 Task: Look for space in Beni Mered, Algeria from 9th June, 2023 to 16th June, 2023 for 2 adults in price range Rs.8000 to Rs.16000. Place can be entire place with 2 bedrooms having 2 beds and 1 bathroom. Property type can be house, flat, hotel. Booking option can be shelf check-in. Required host language is .
Action: Mouse moved to (492, 117)
Screenshot: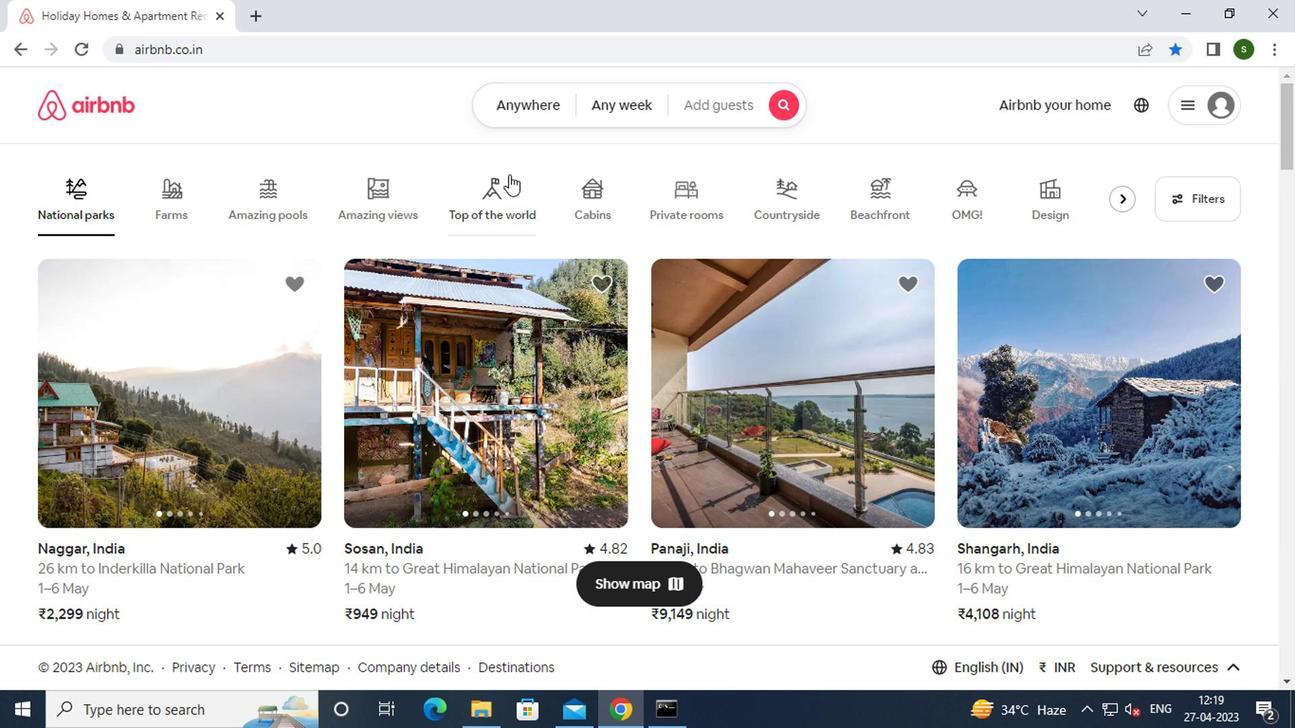 
Action: Mouse pressed left at (492, 117)
Screenshot: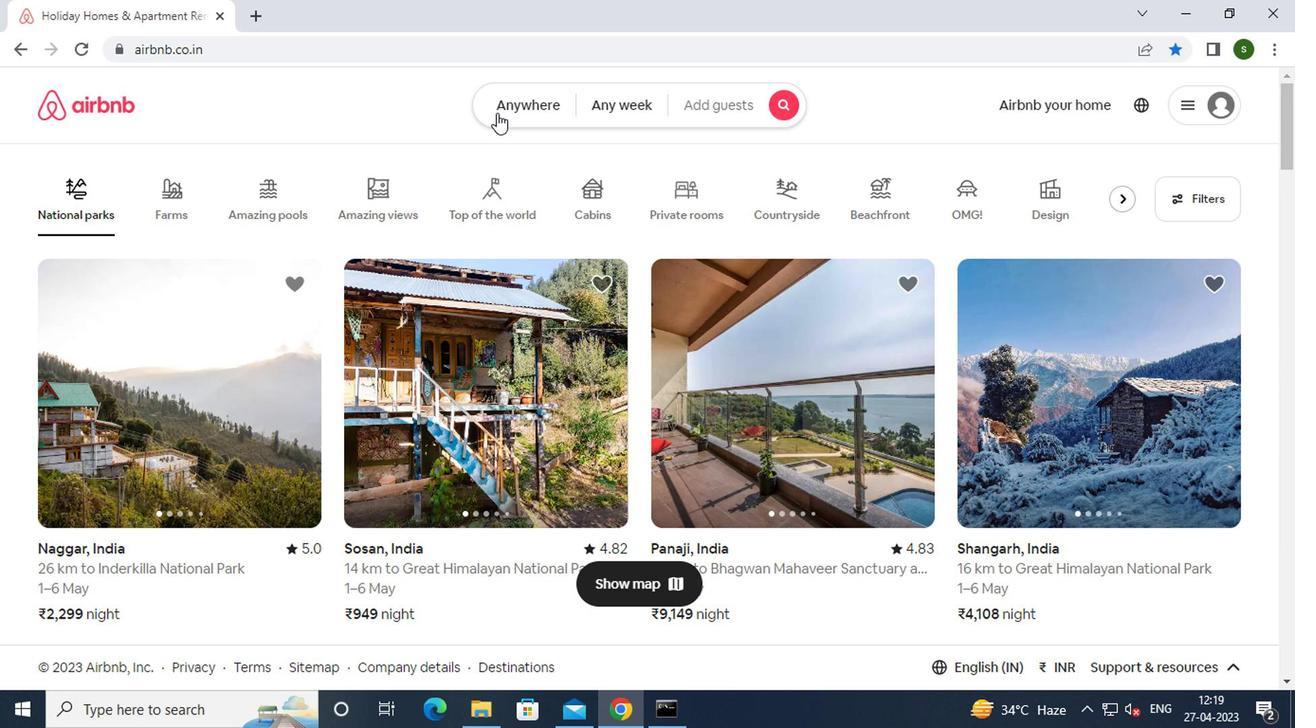 
Action: Mouse moved to (371, 182)
Screenshot: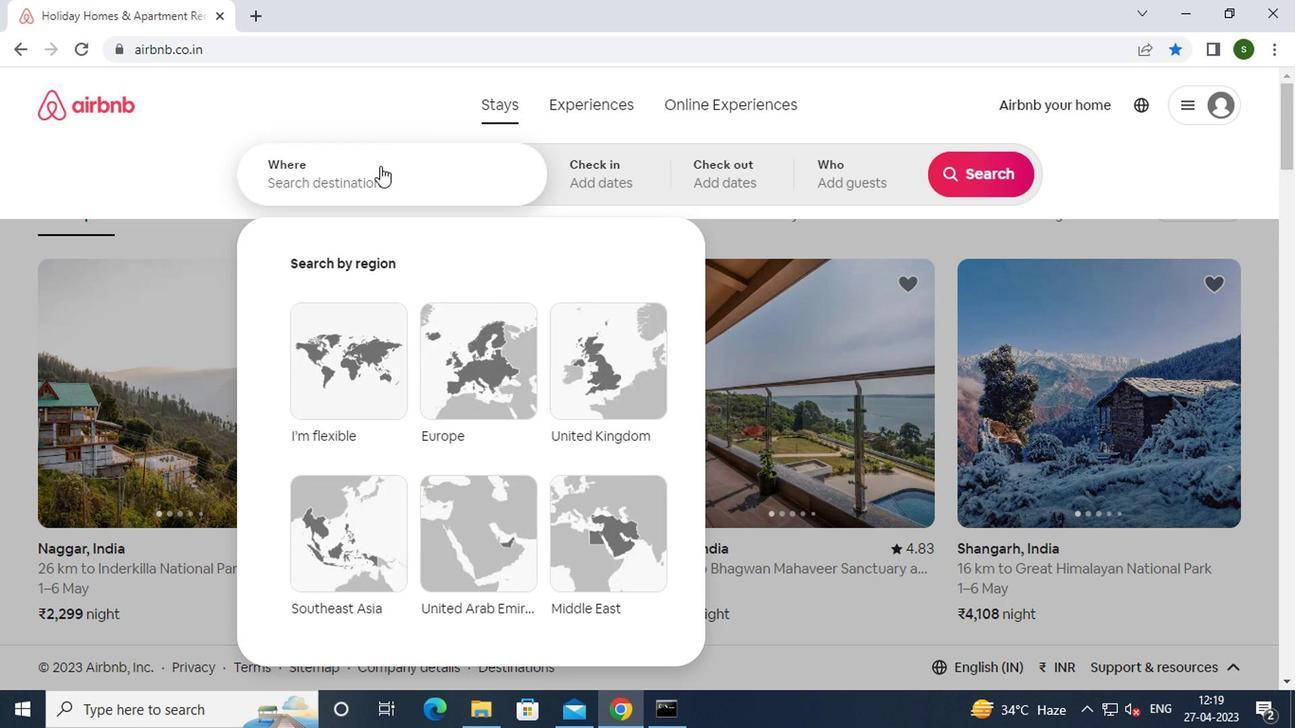 
Action: Mouse pressed left at (371, 182)
Screenshot: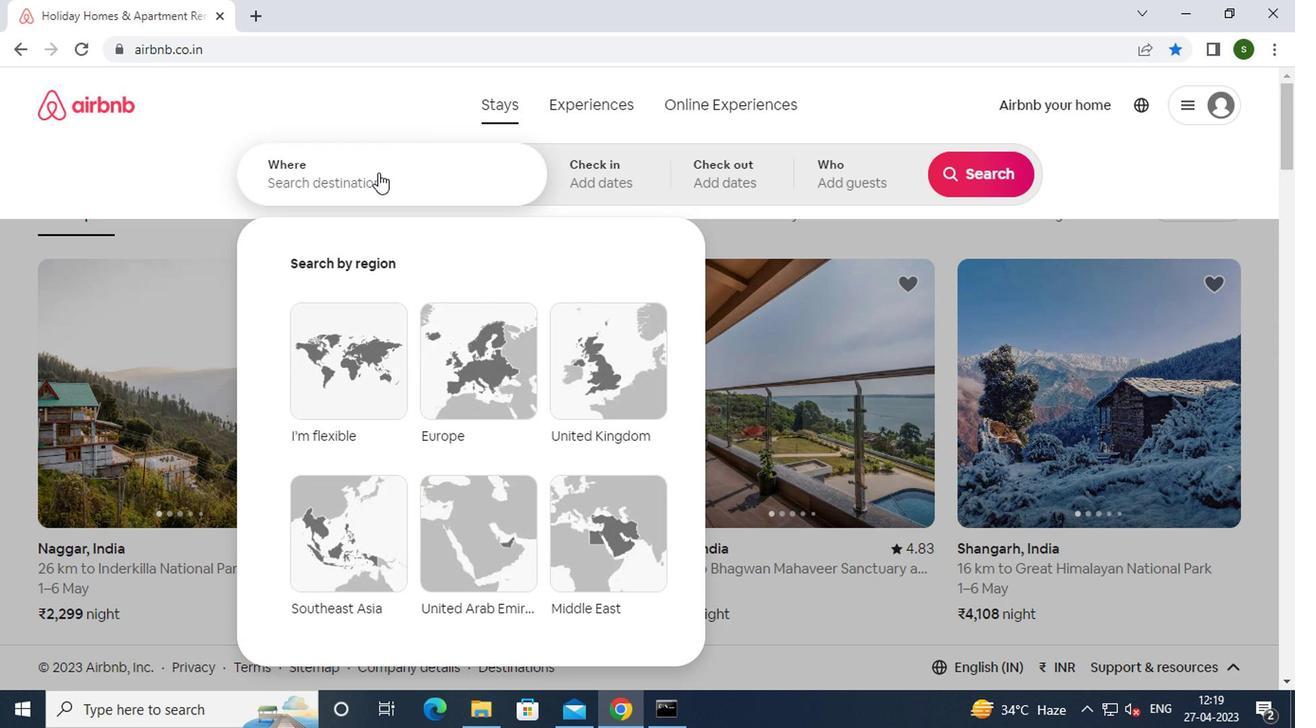 
Action: Key pressed b<Key.caps_lock>eni<Key.space><Key.caps_lock>m<Key.caps_lock>ered,
Screenshot: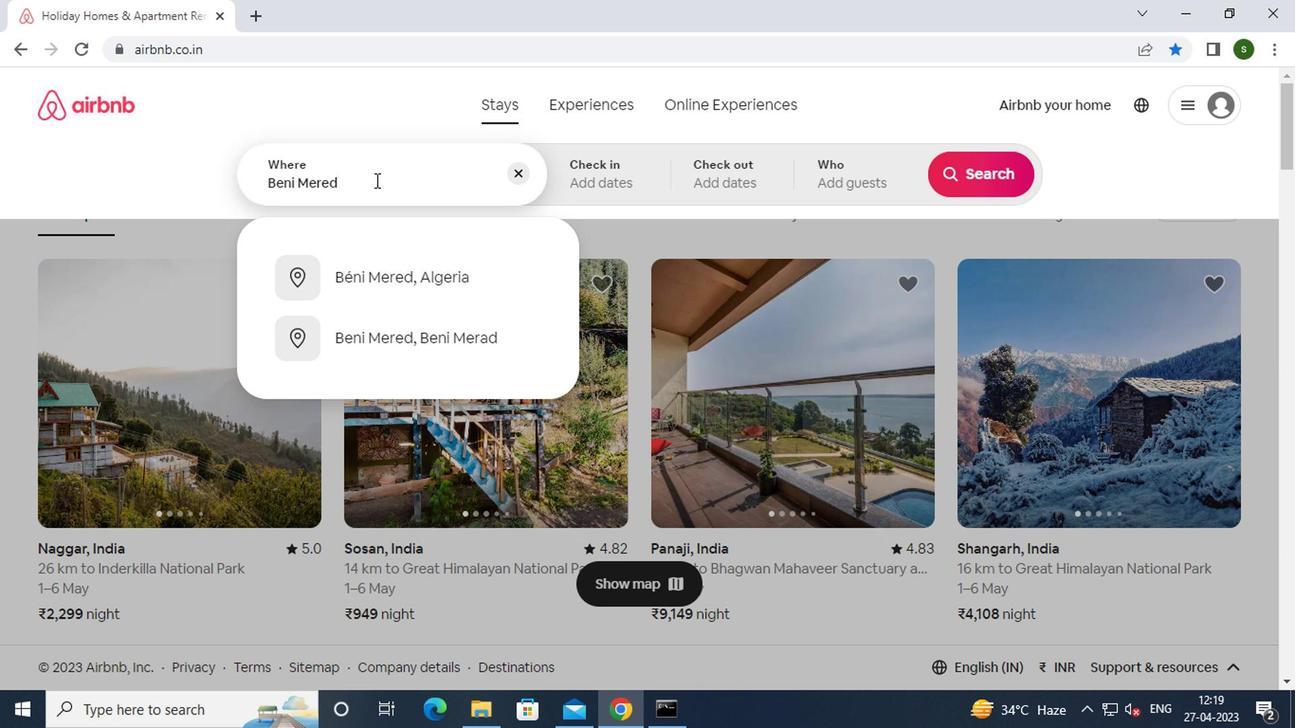 
Action: Mouse moved to (400, 275)
Screenshot: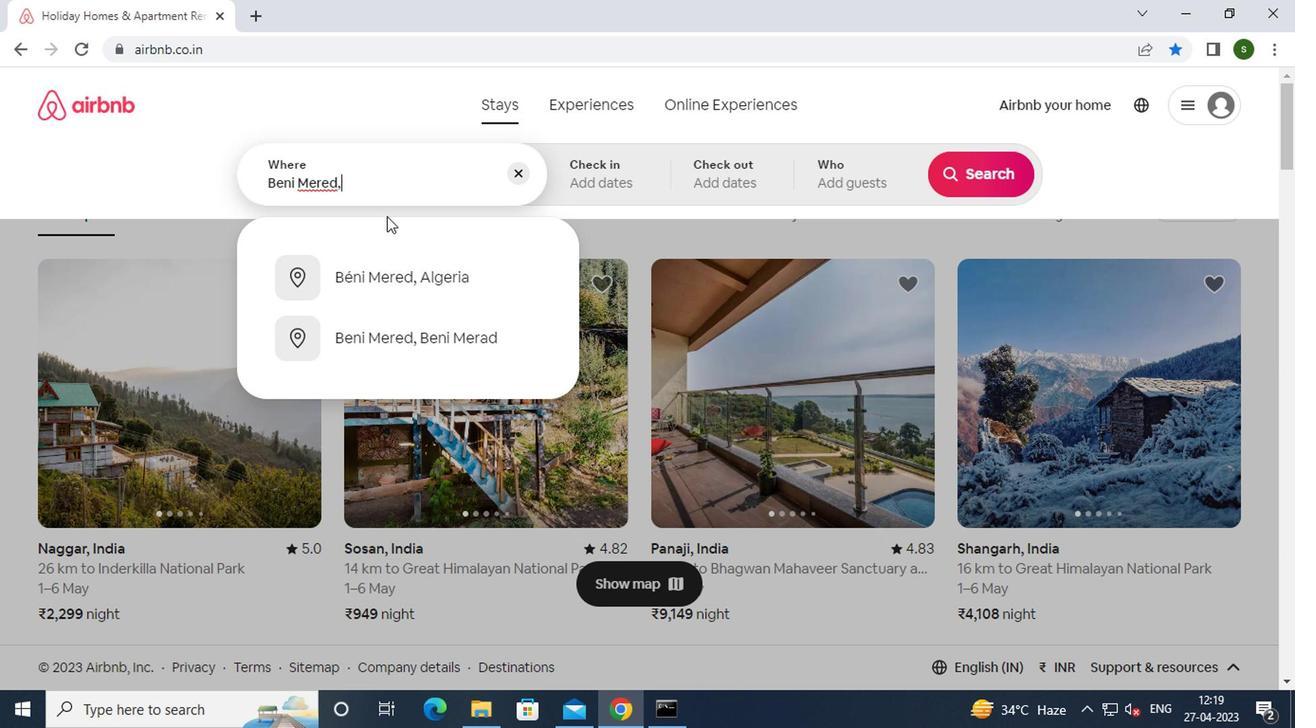 
Action: Mouse pressed left at (400, 275)
Screenshot: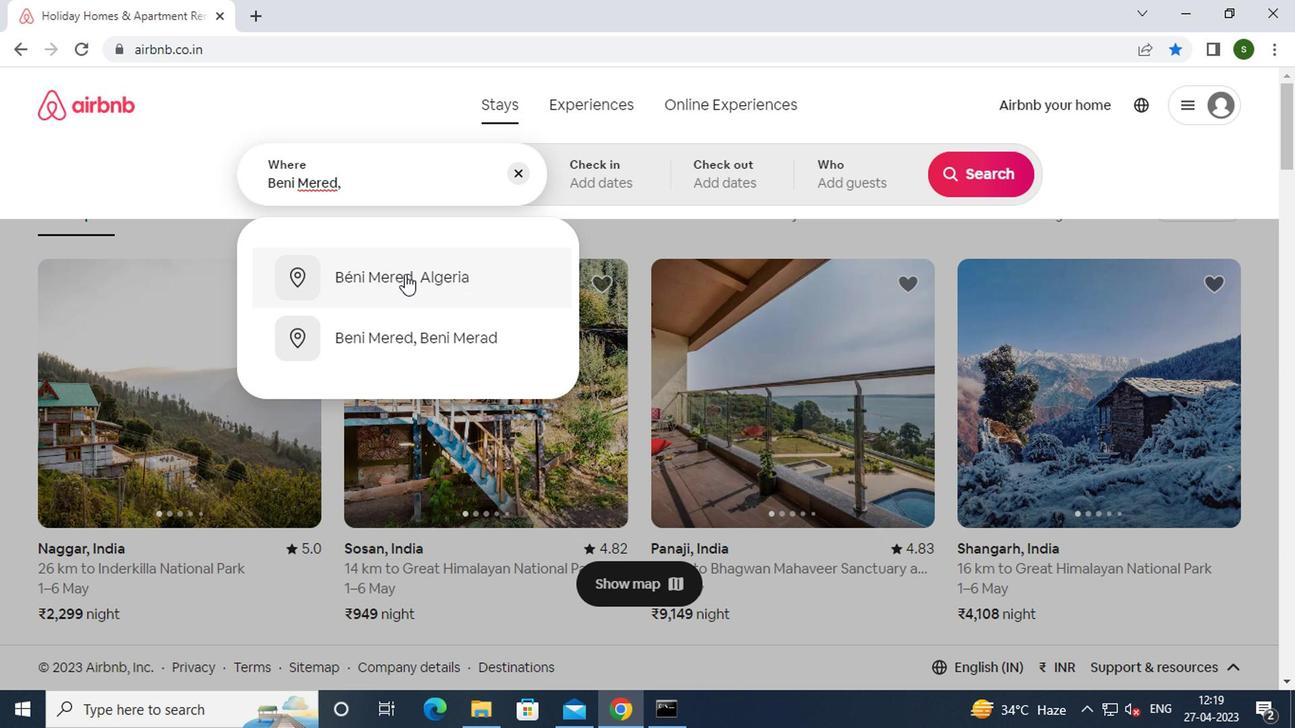 
Action: Mouse moved to (970, 322)
Screenshot: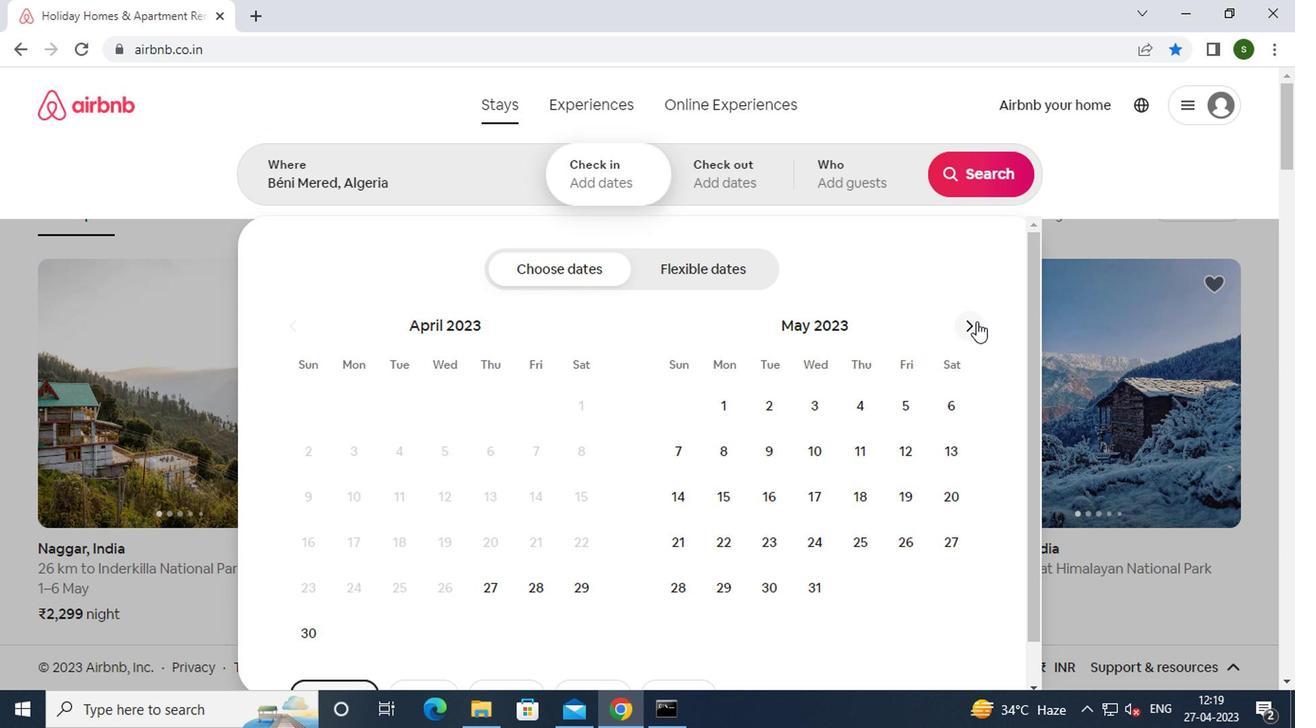 
Action: Mouse pressed left at (970, 322)
Screenshot: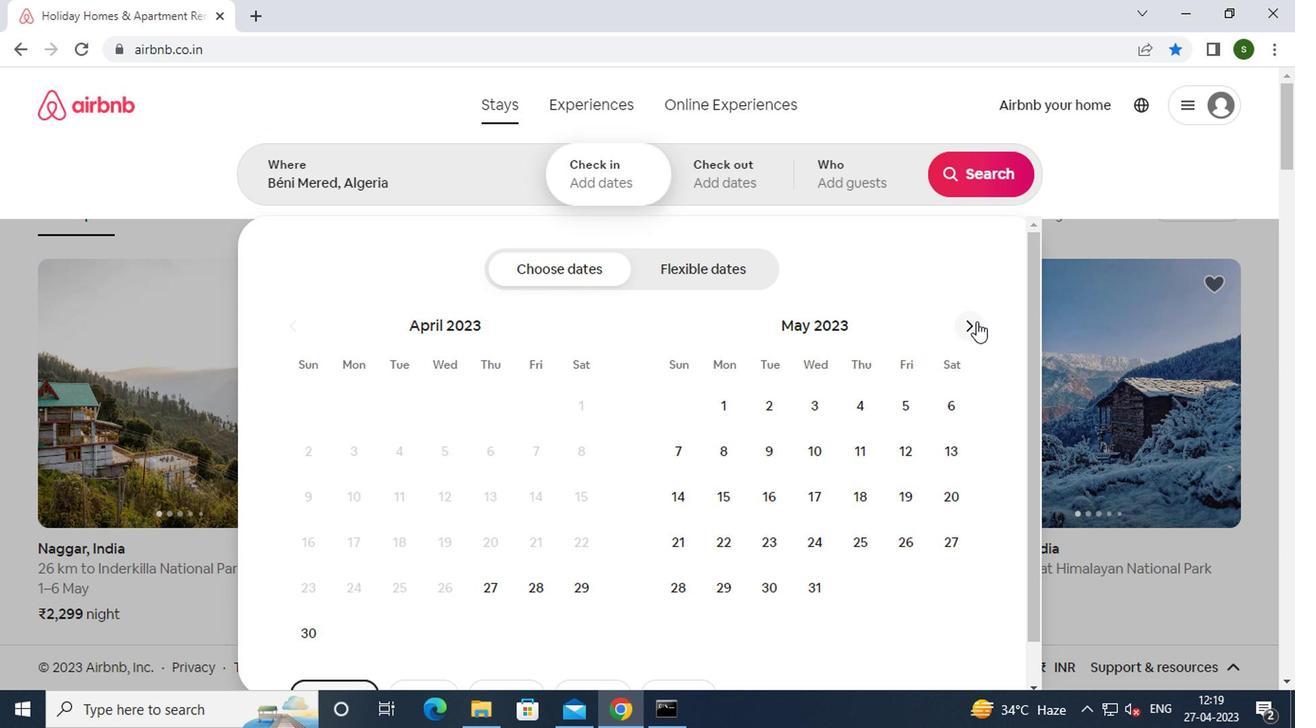
Action: Mouse moved to (918, 455)
Screenshot: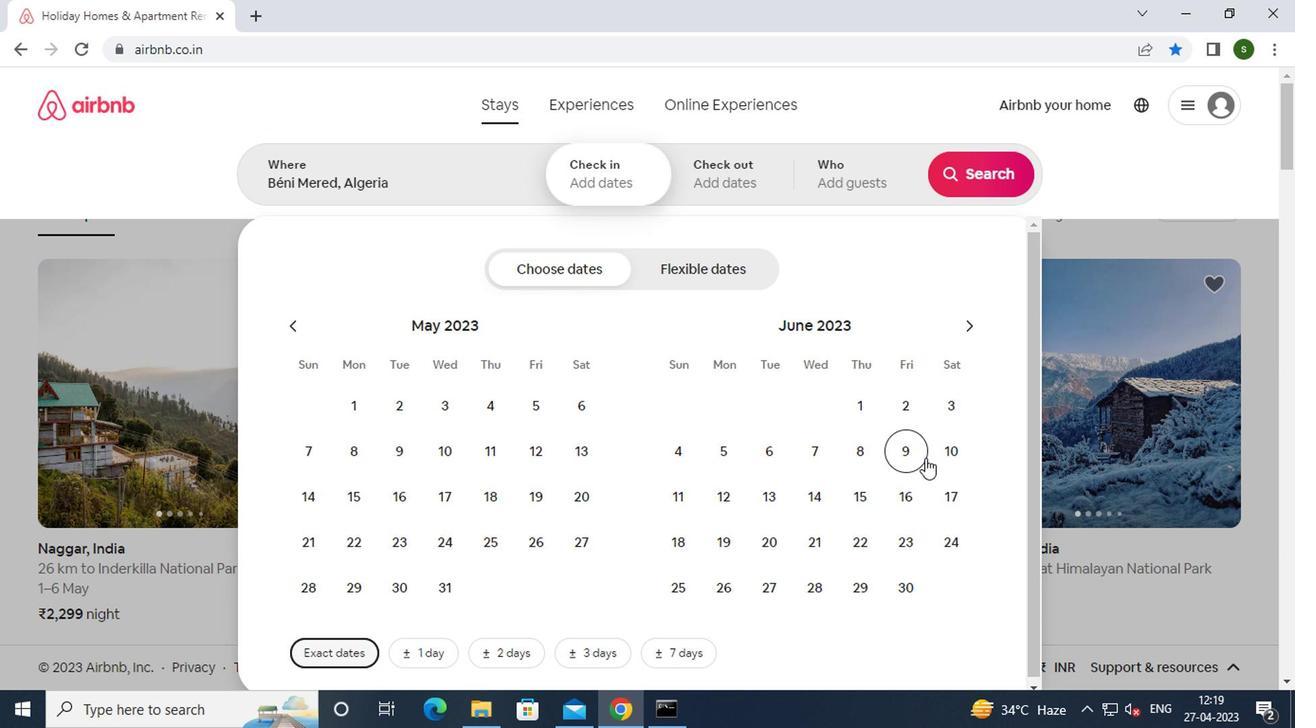 
Action: Mouse pressed left at (918, 455)
Screenshot: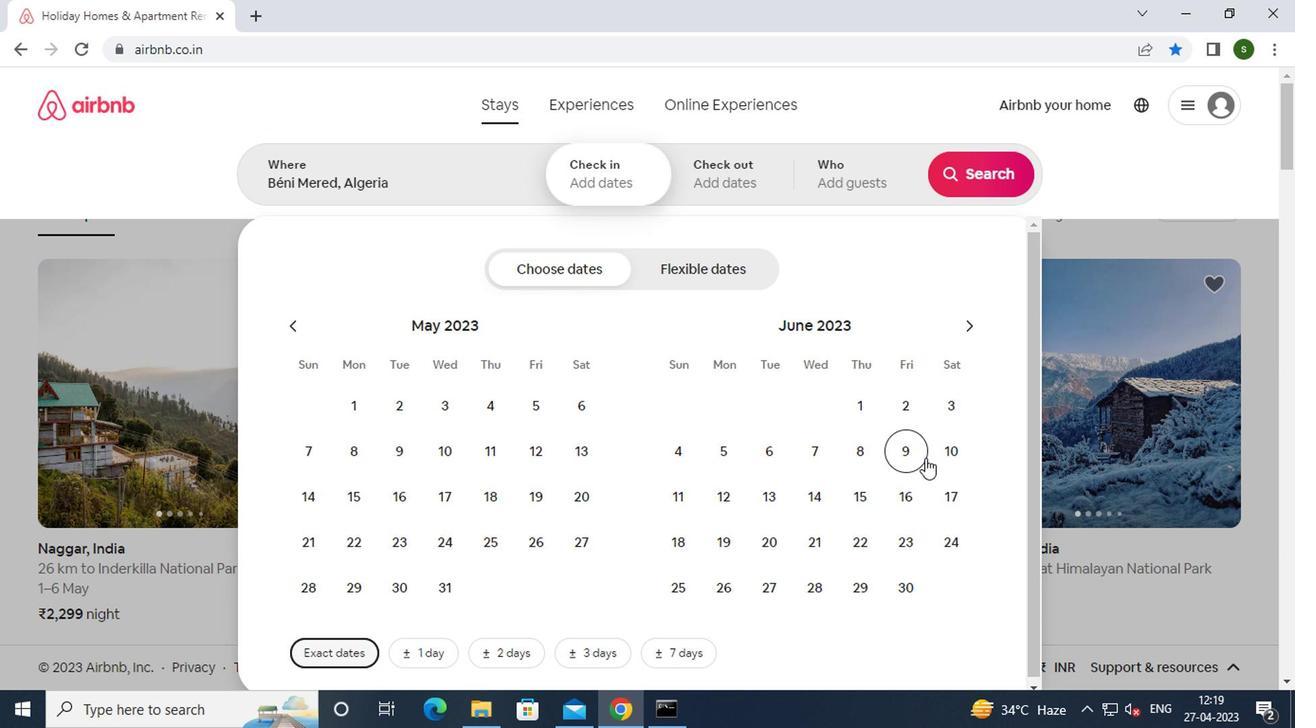 
Action: Mouse moved to (905, 493)
Screenshot: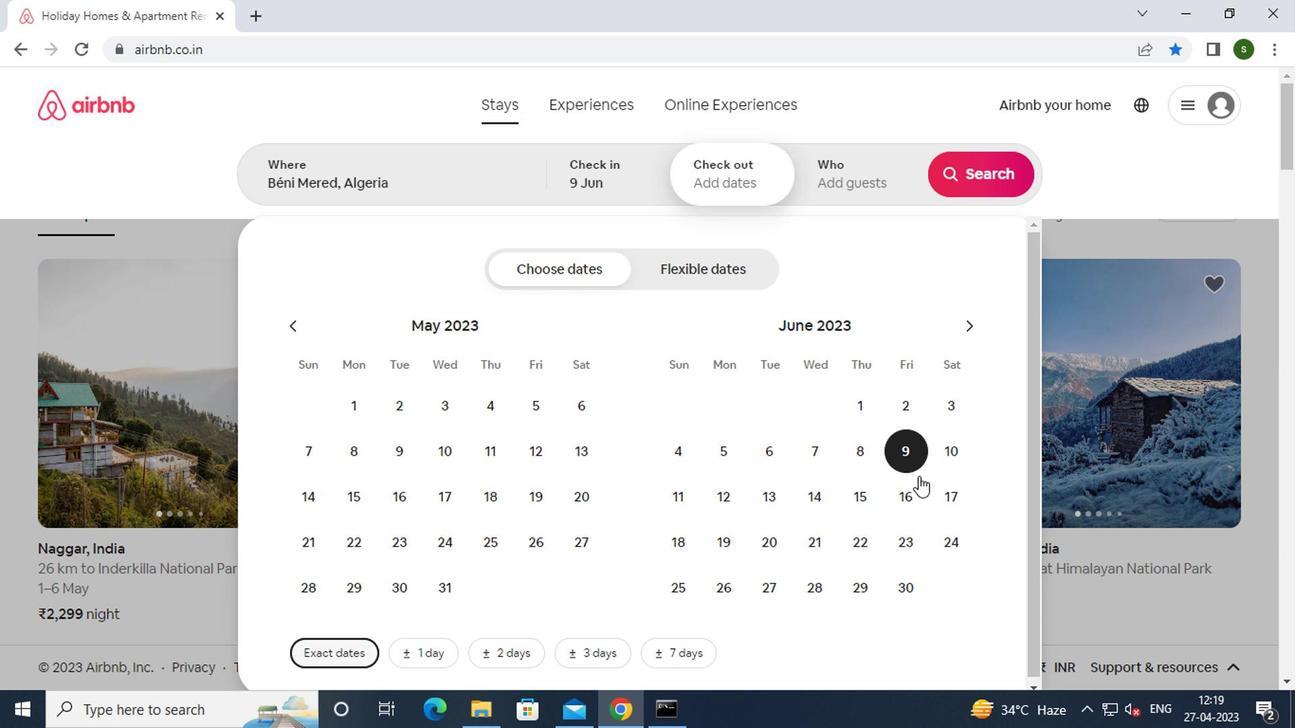 
Action: Mouse pressed left at (905, 493)
Screenshot: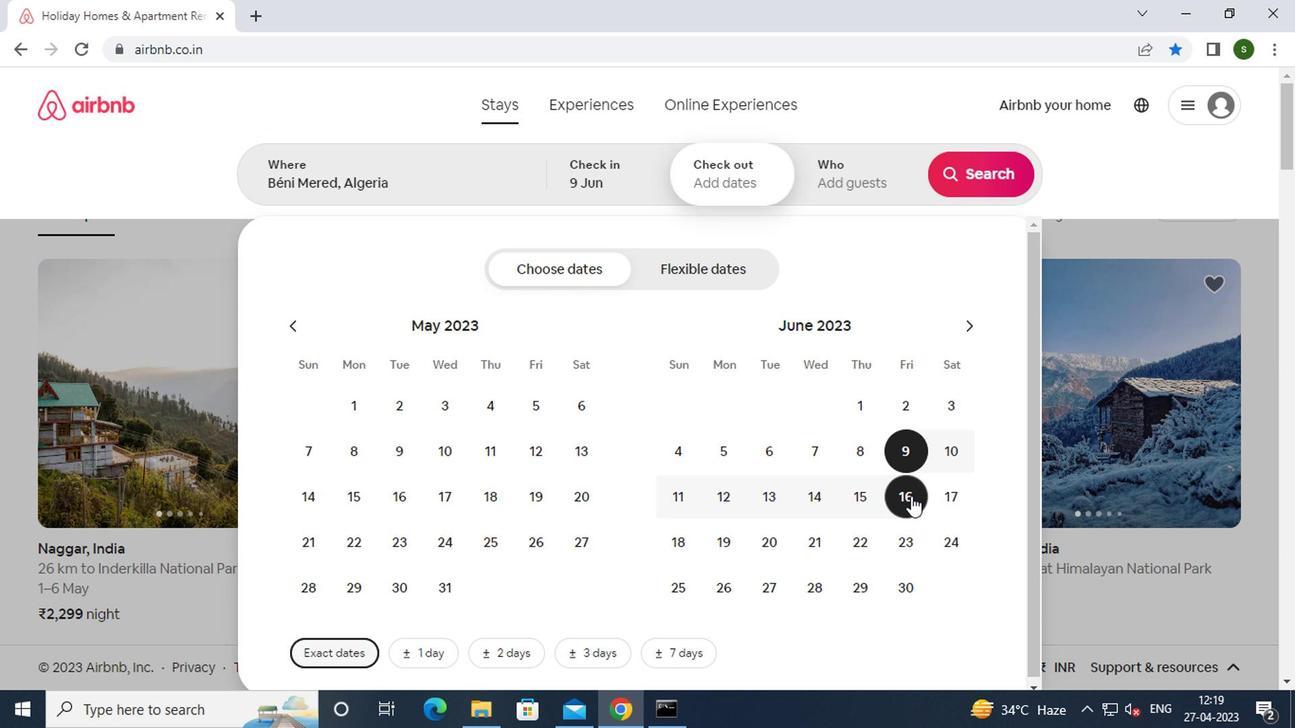
Action: Mouse moved to (851, 176)
Screenshot: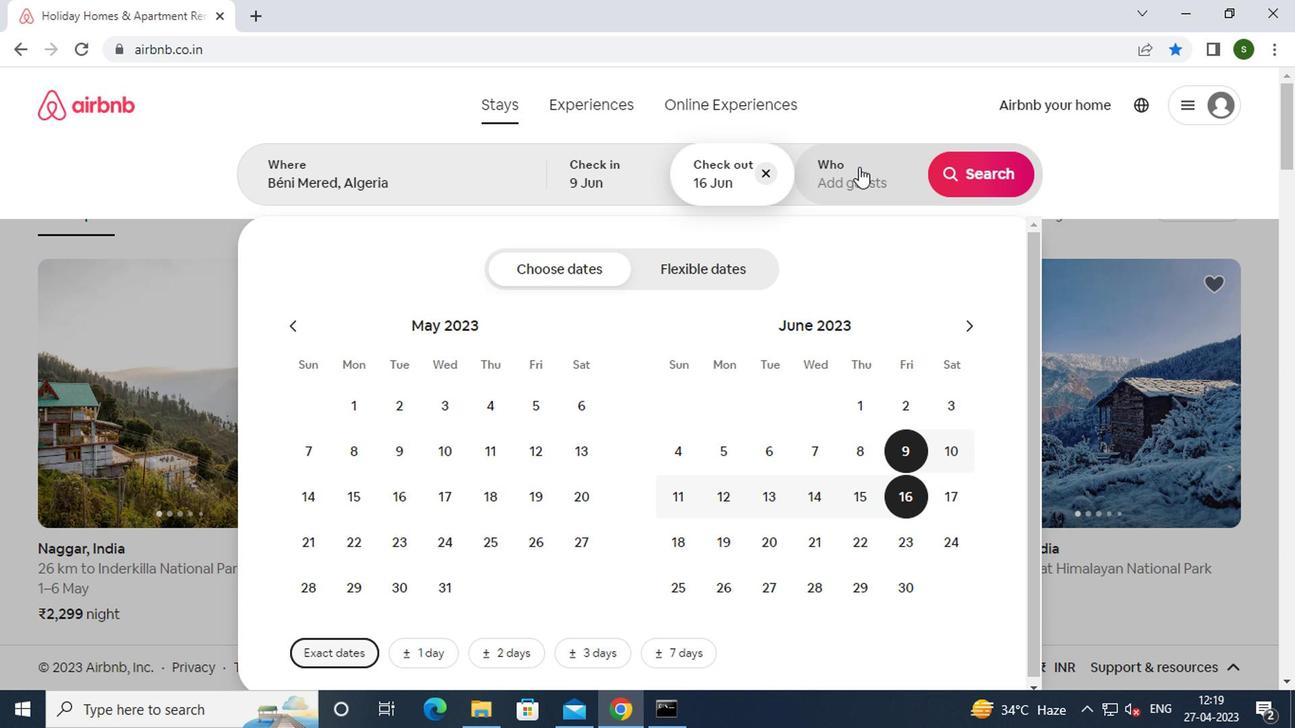 
Action: Mouse pressed left at (851, 176)
Screenshot: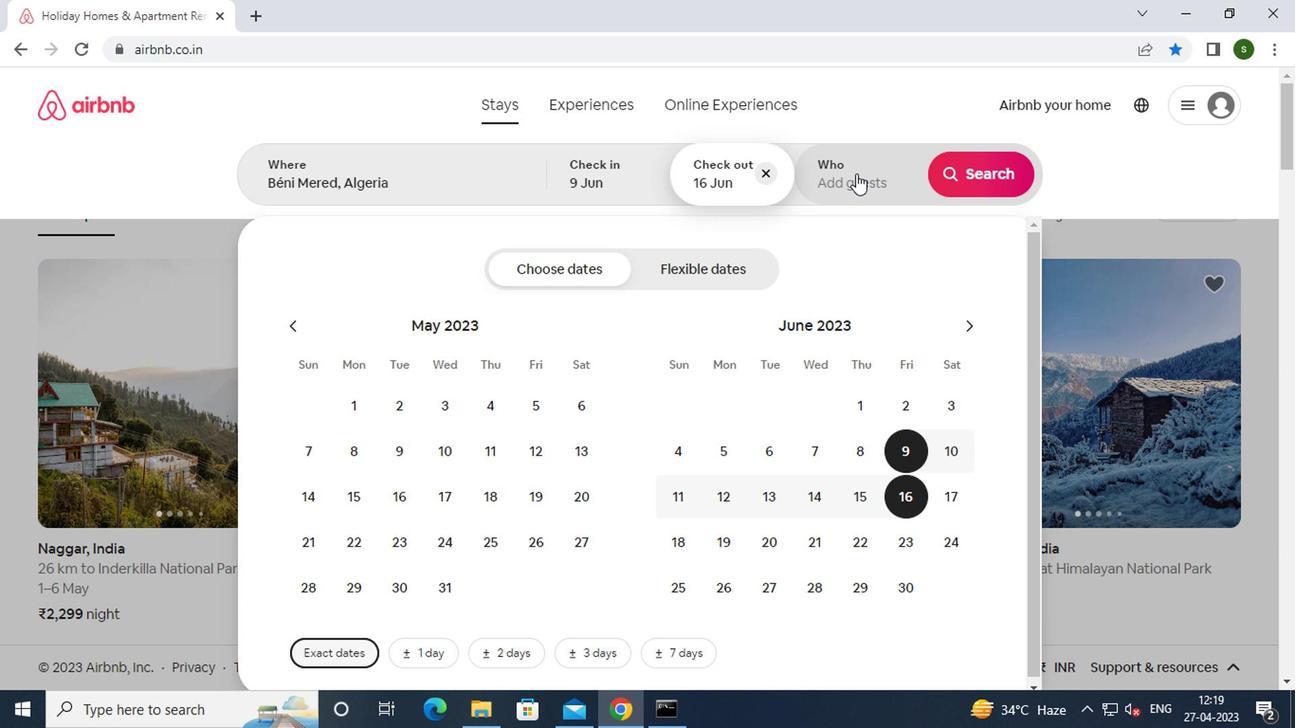 
Action: Mouse moved to (973, 267)
Screenshot: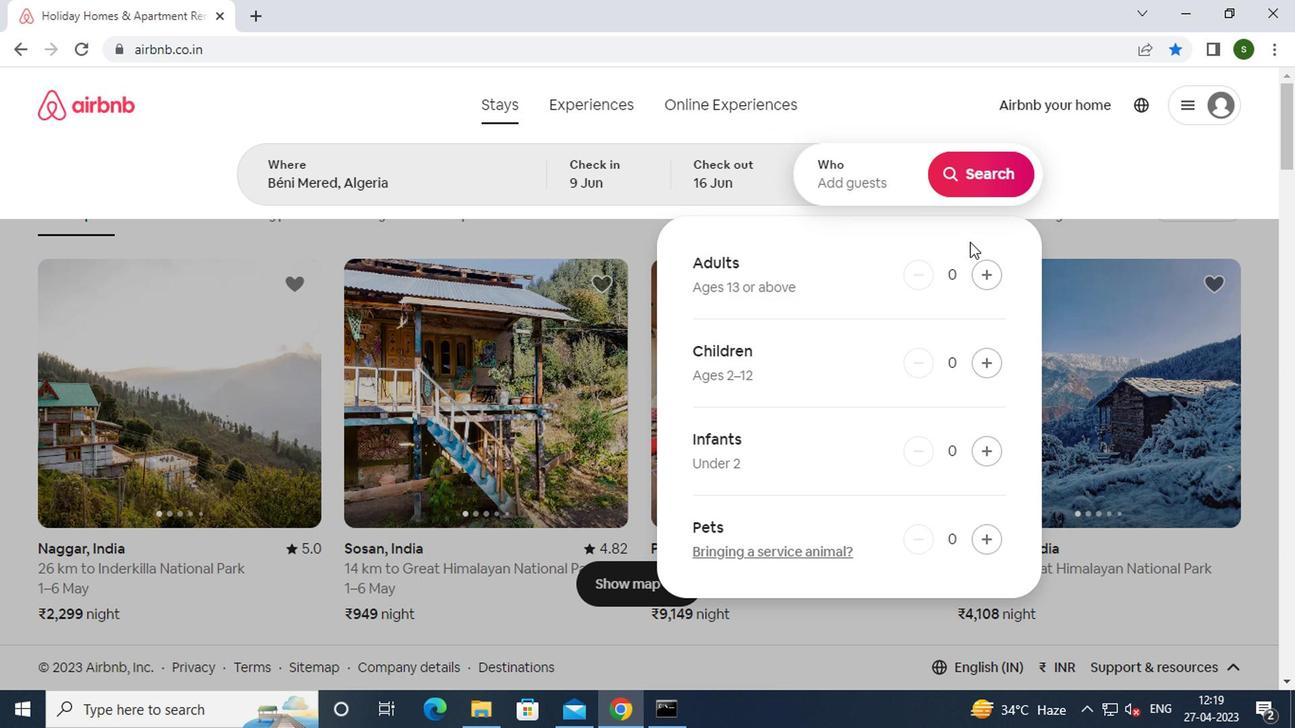 
Action: Mouse pressed left at (973, 267)
Screenshot: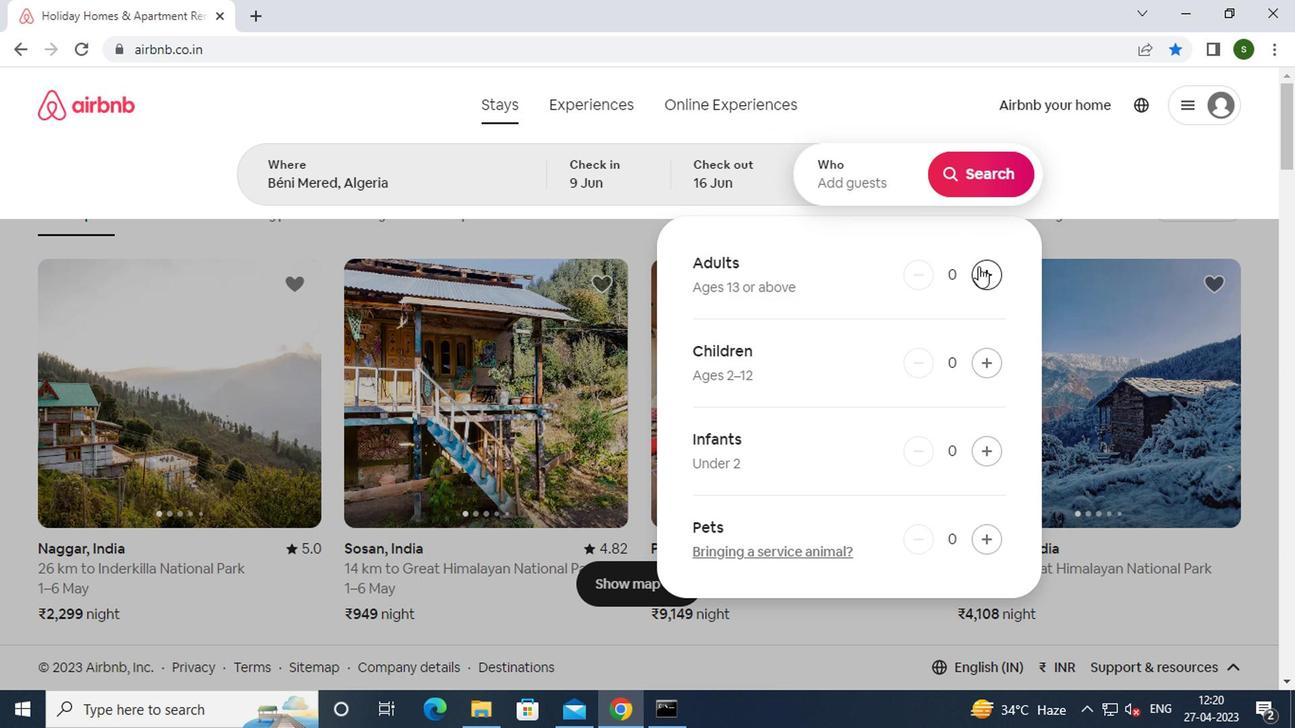 
Action: Mouse pressed left at (973, 267)
Screenshot: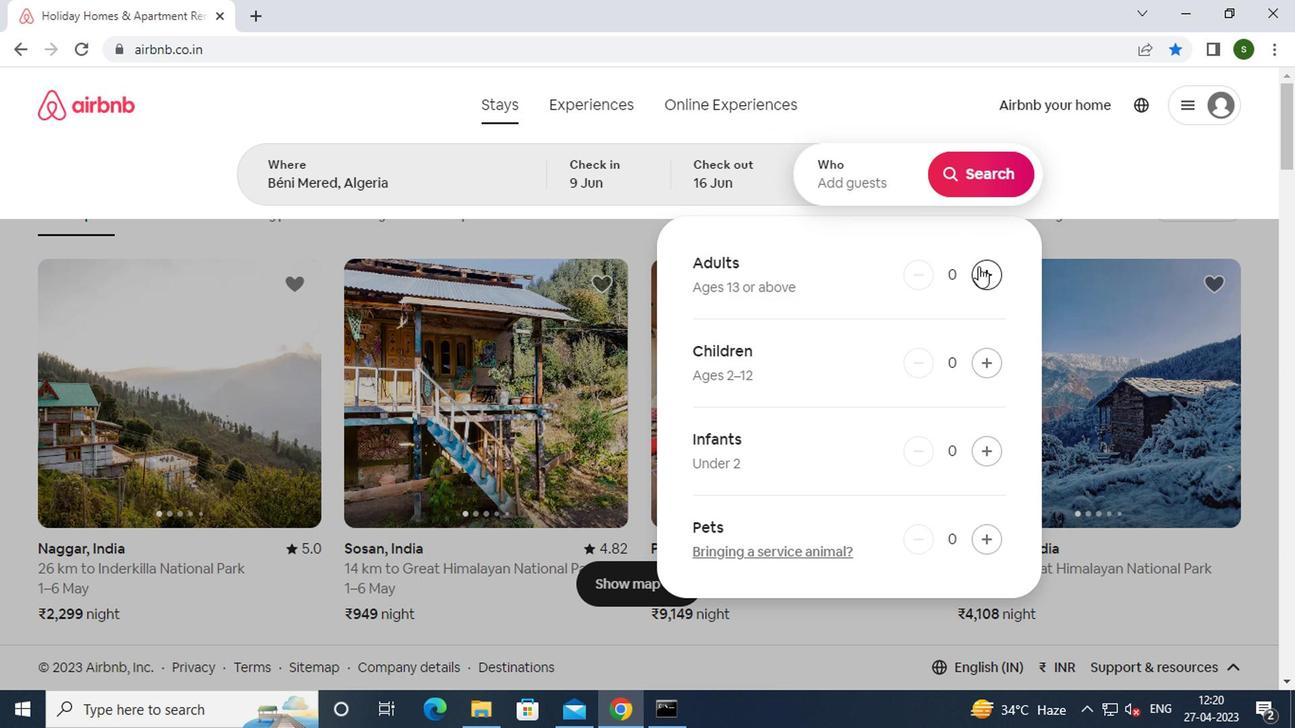 
Action: Mouse moved to (970, 193)
Screenshot: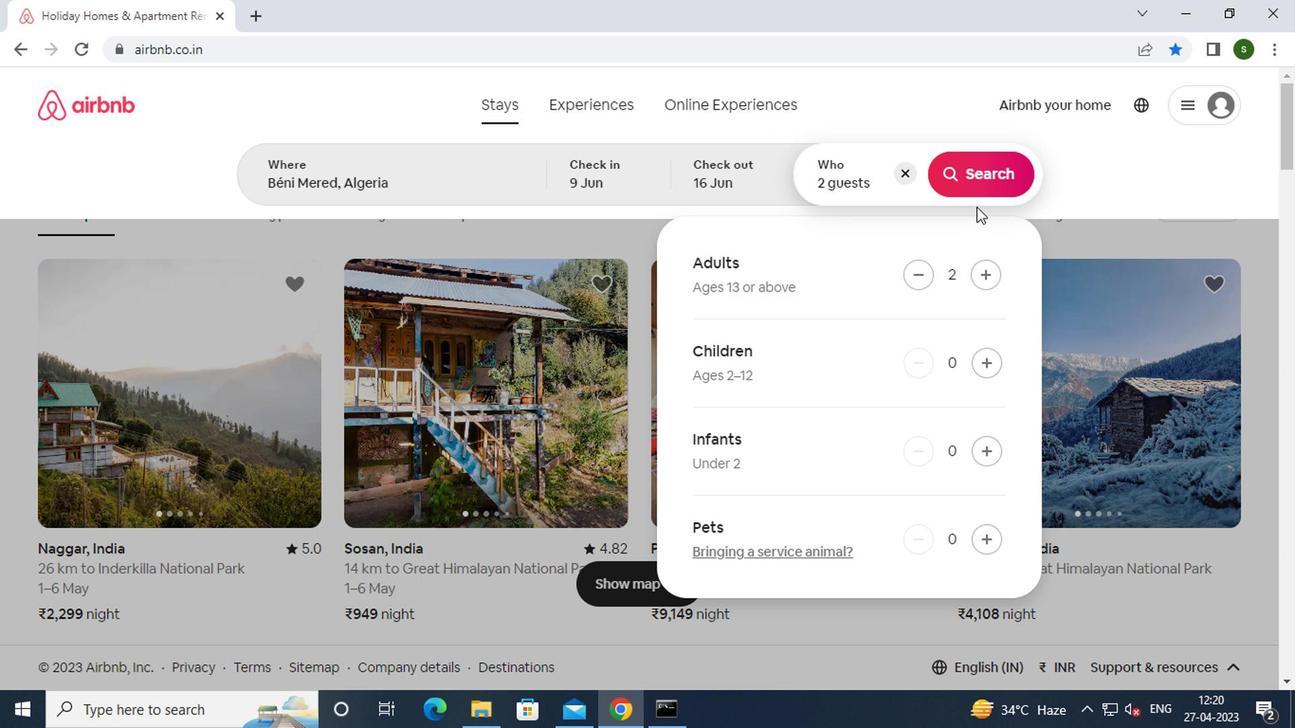 
Action: Mouse pressed left at (970, 193)
Screenshot: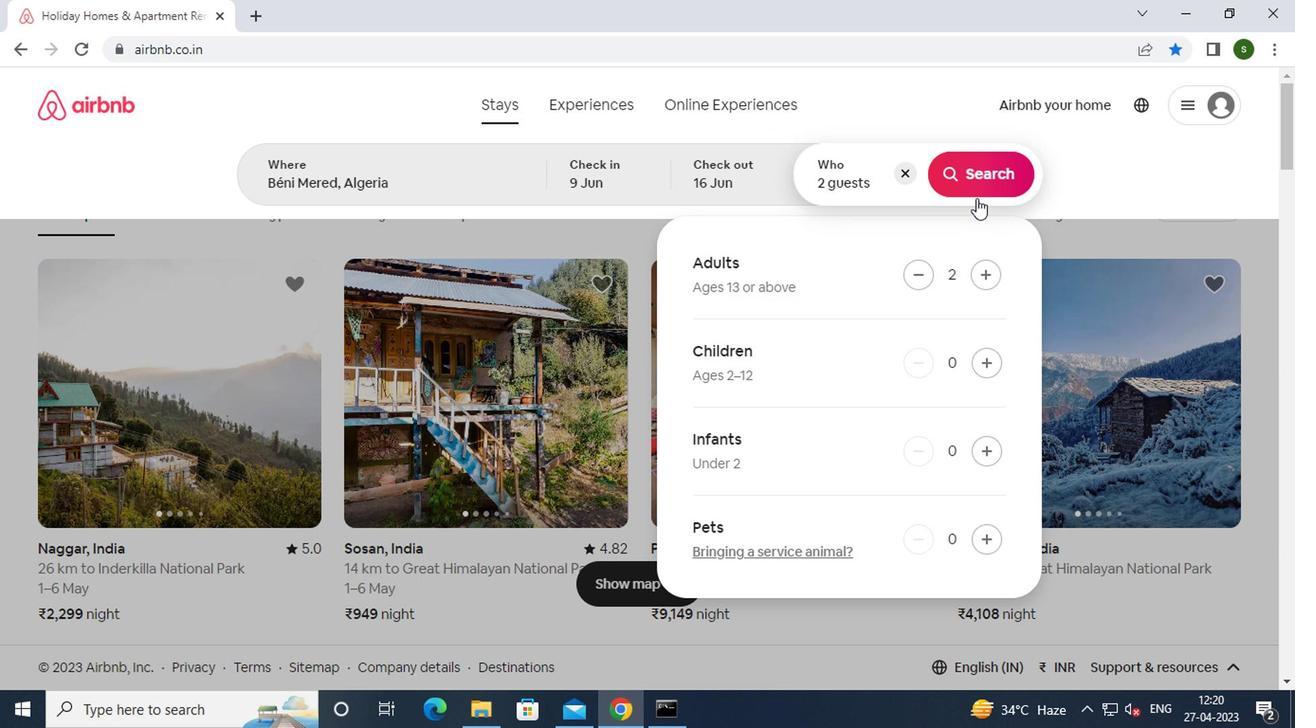 
Action: Mouse moved to (1205, 184)
Screenshot: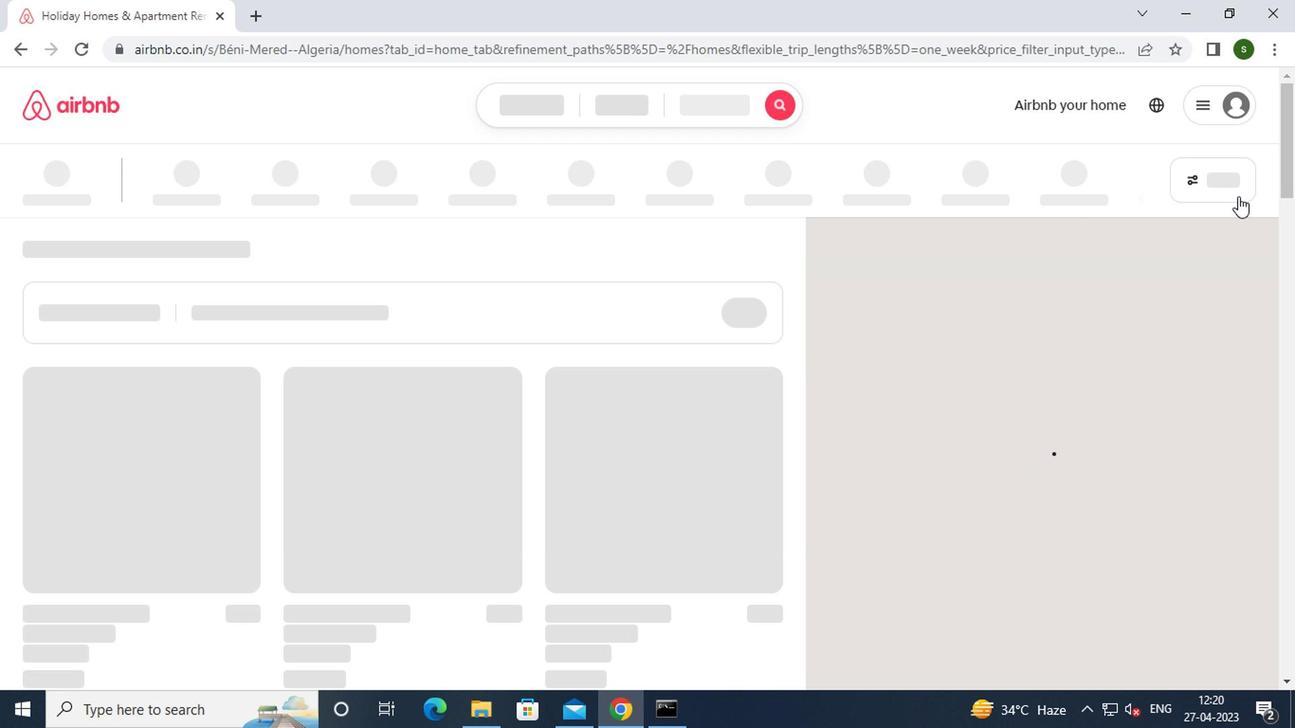 
Action: Mouse pressed left at (1205, 184)
Screenshot: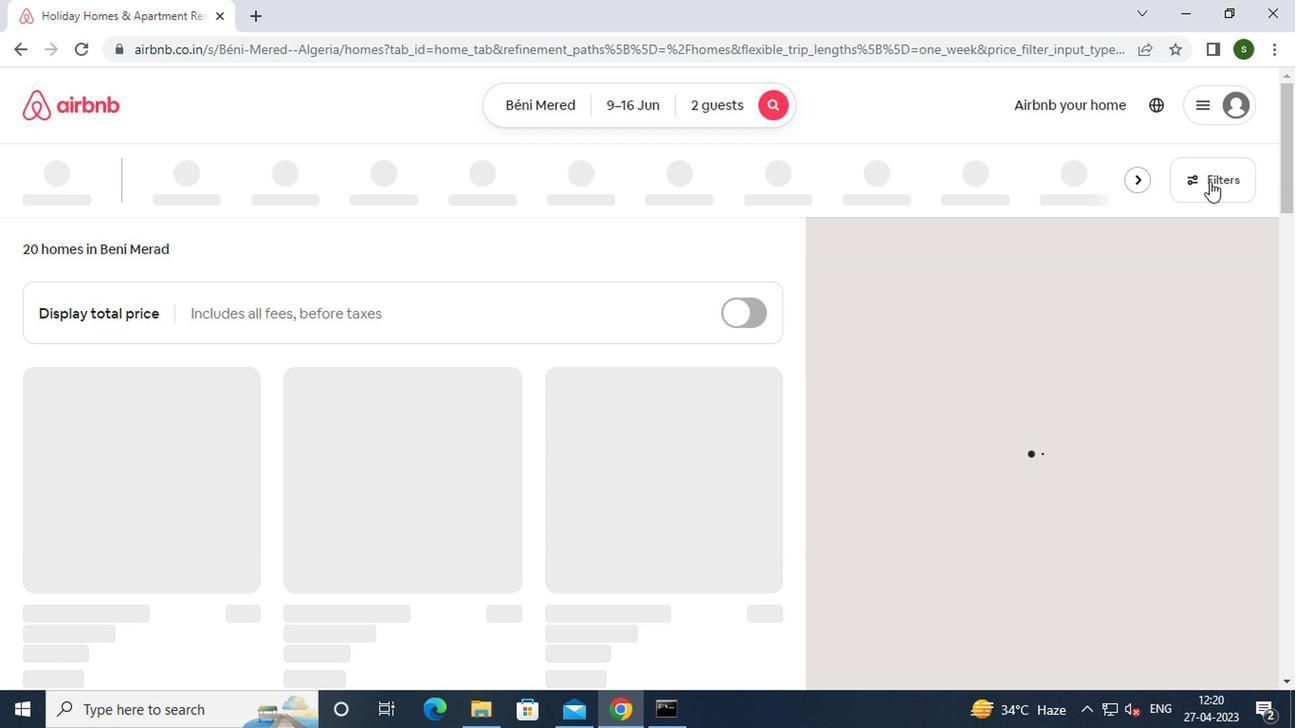 
Action: Mouse moved to (505, 429)
Screenshot: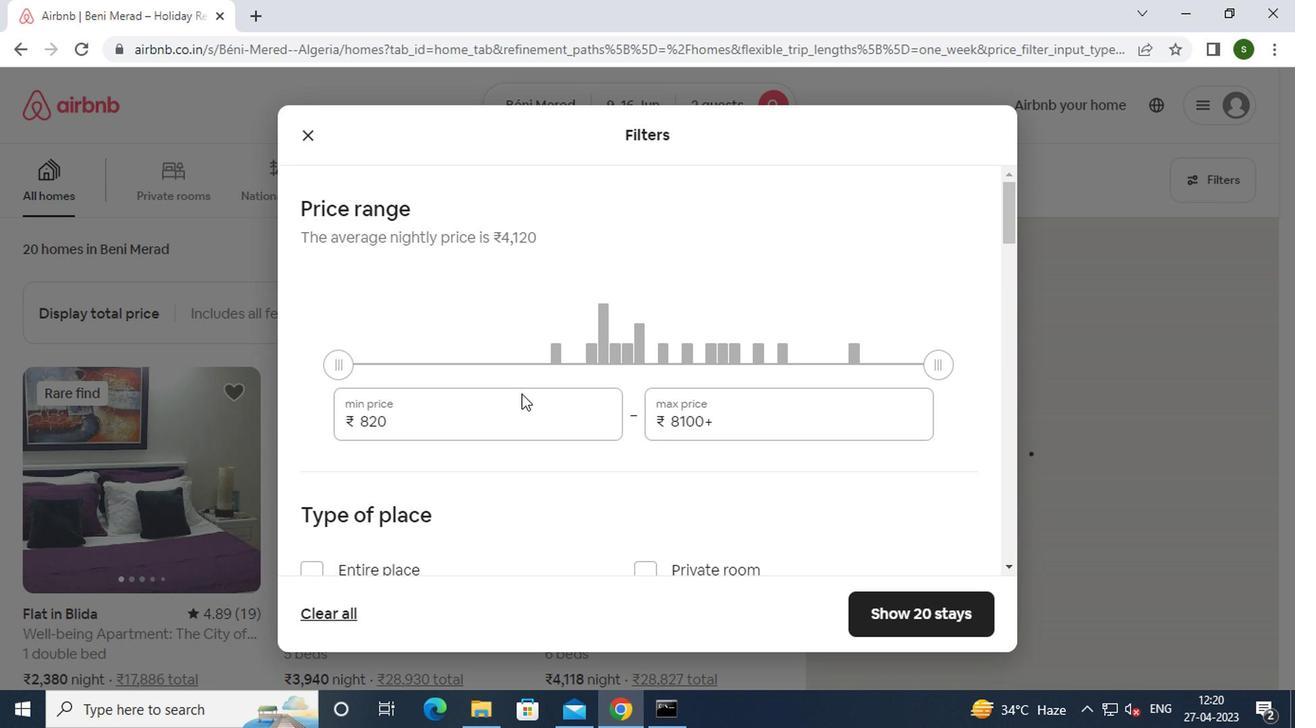 
Action: Mouse pressed left at (505, 429)
Screenshot: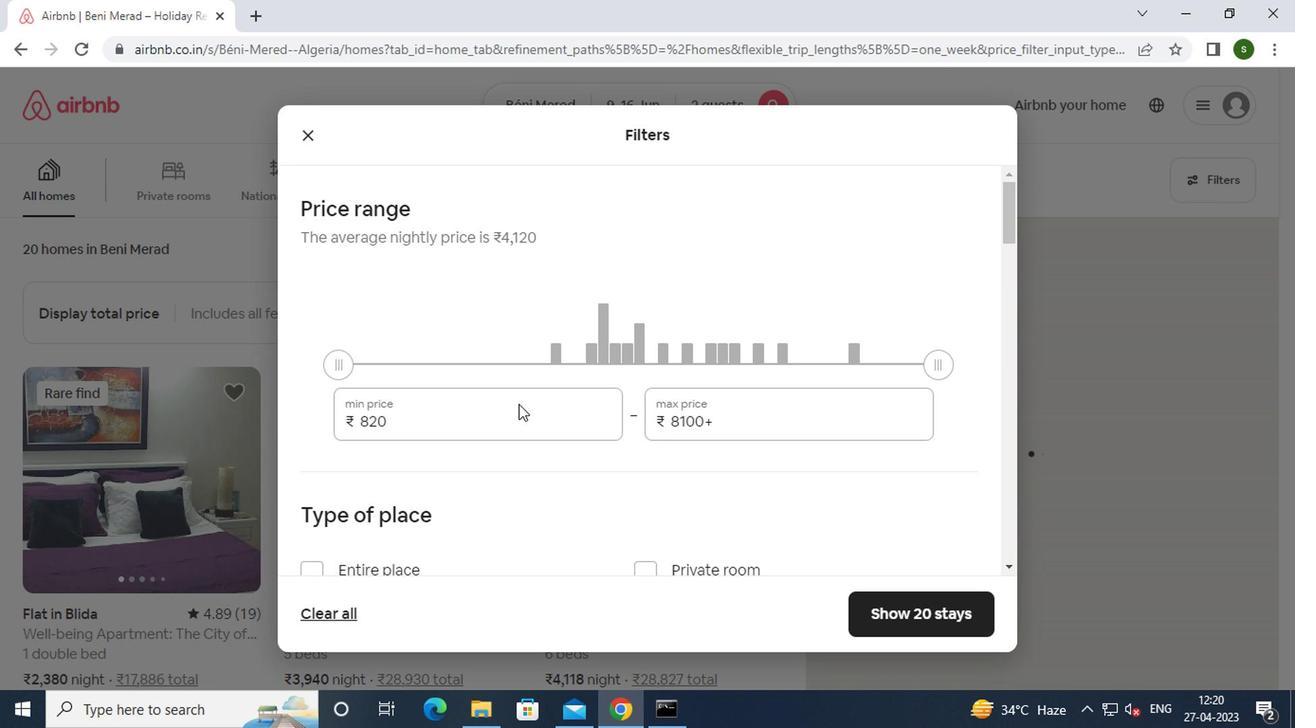 
Action: Key pressed <Key.backspace><Key.backspace><Key.backspace><Key.backspace><Key.backspace><Key.backspace>8000
Screenshot: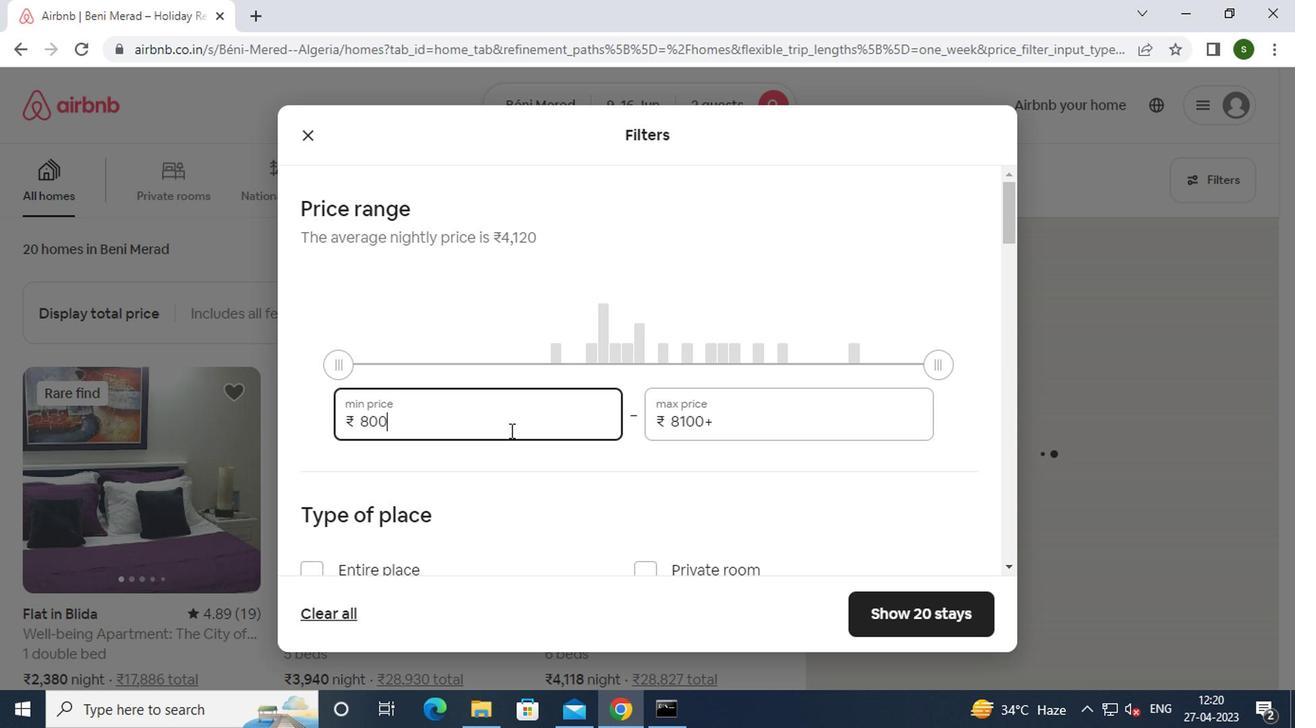 
Action: Mouse moved to (710, 420)
Screenshot: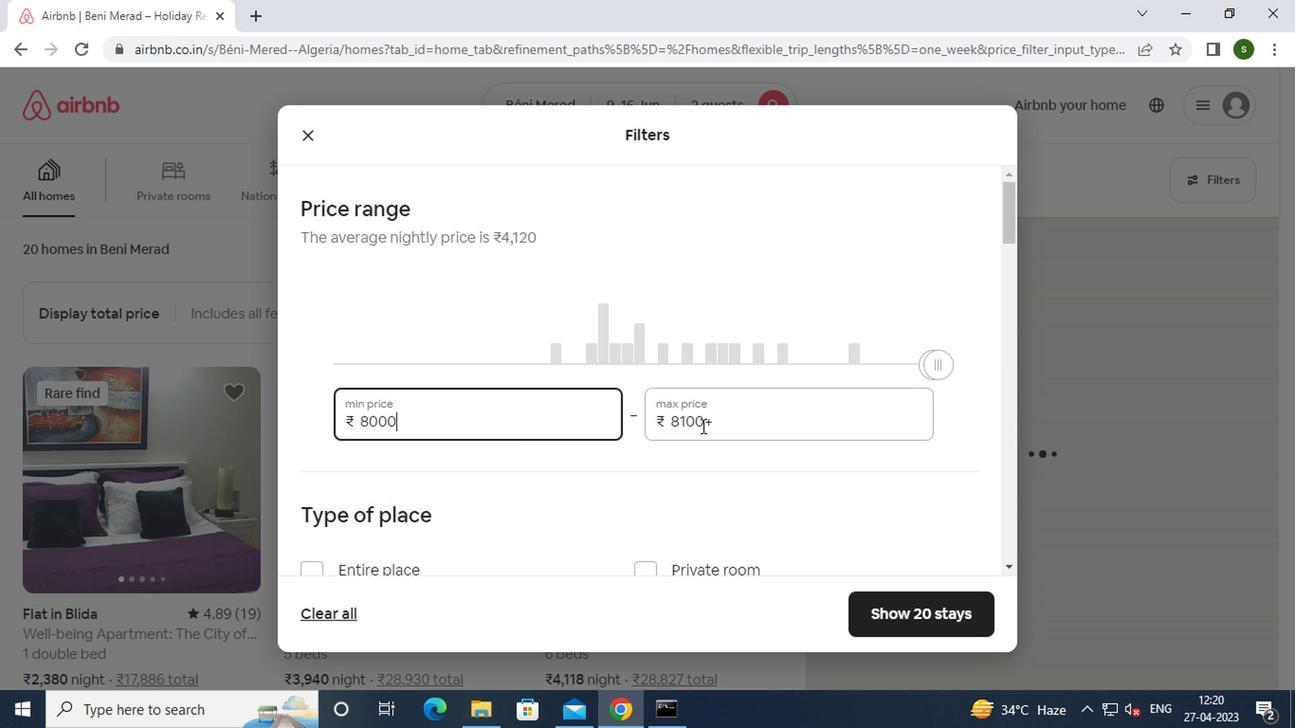 
Action: Mouse pressed left at (710, 420)
Screenshot: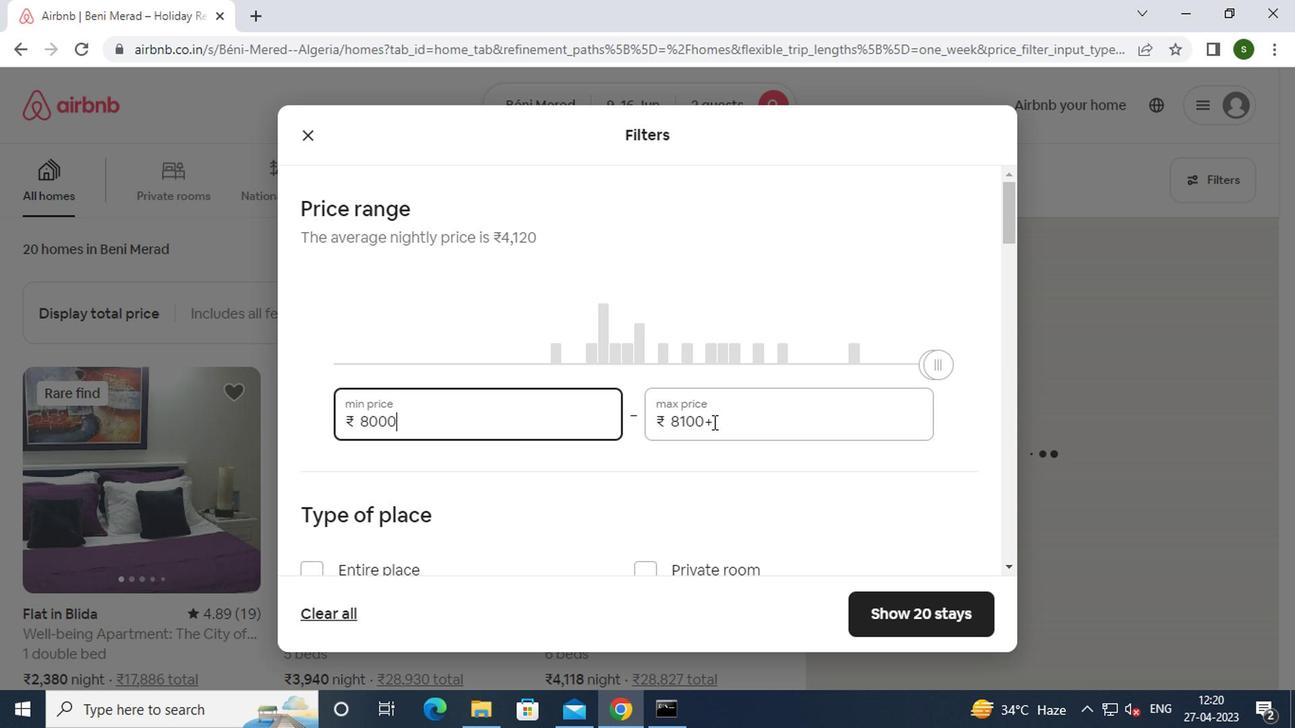 
Action: Key pressed <Key.backspace><Key.backspace><Key.backspace><Key.backspace><Key.backspace><Key.backspace><Key.backspace><Key.backspace><Key.backspace><Key.backspace><Key.backspace><Key.backspace>16000
Screenshot: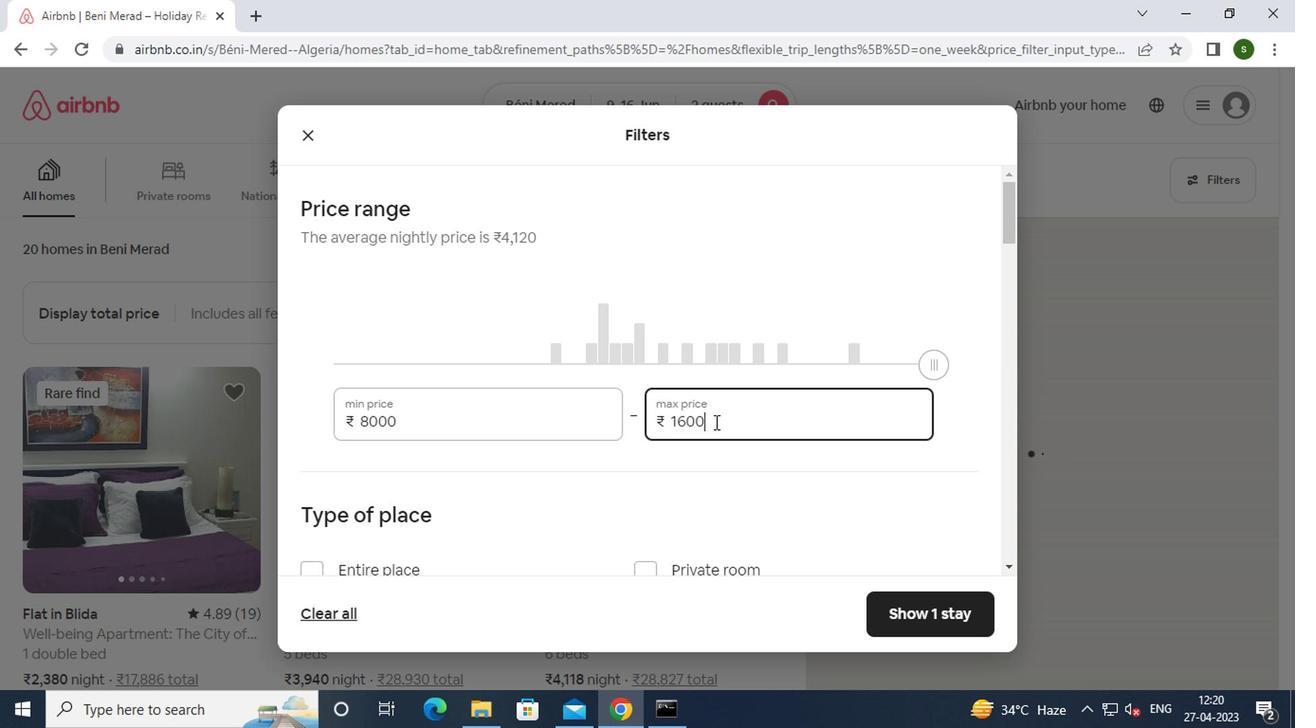 
Action: Mouse moved to (564, 409)
Screenshot: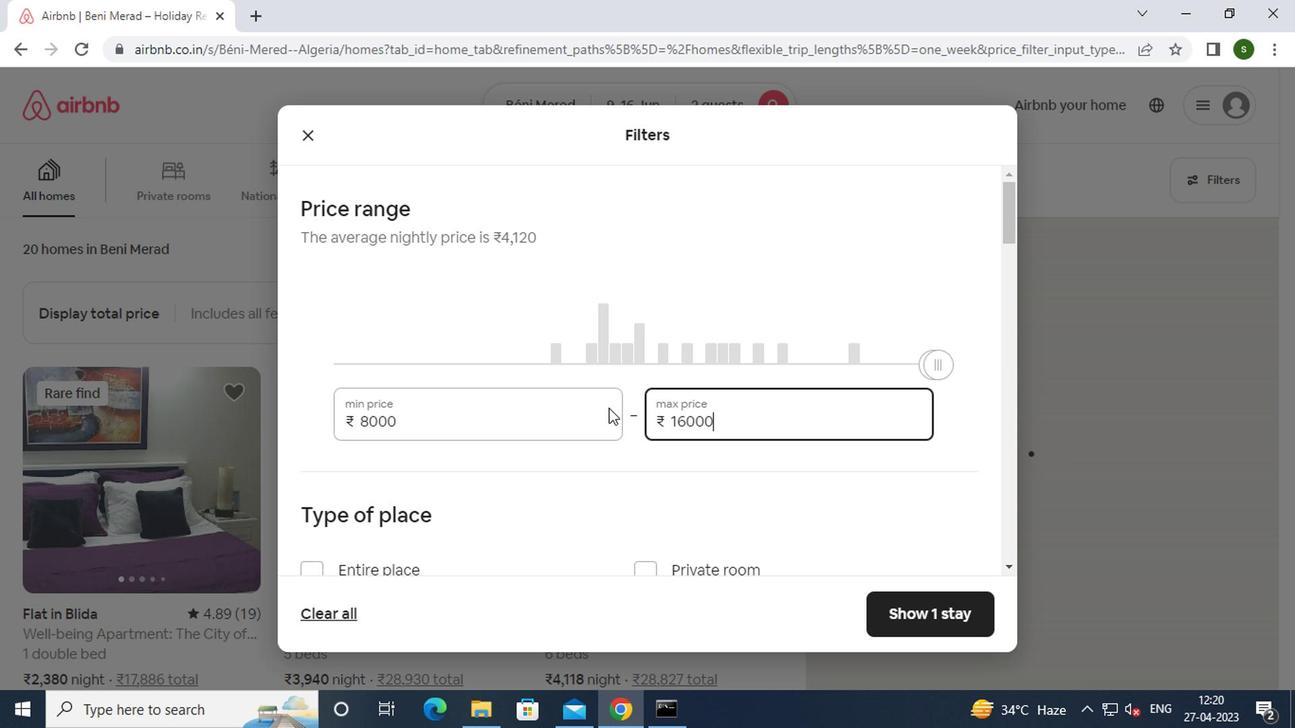 
Action: Mouse scrolled (564, 408) with delta (0, -1)
Screenshot: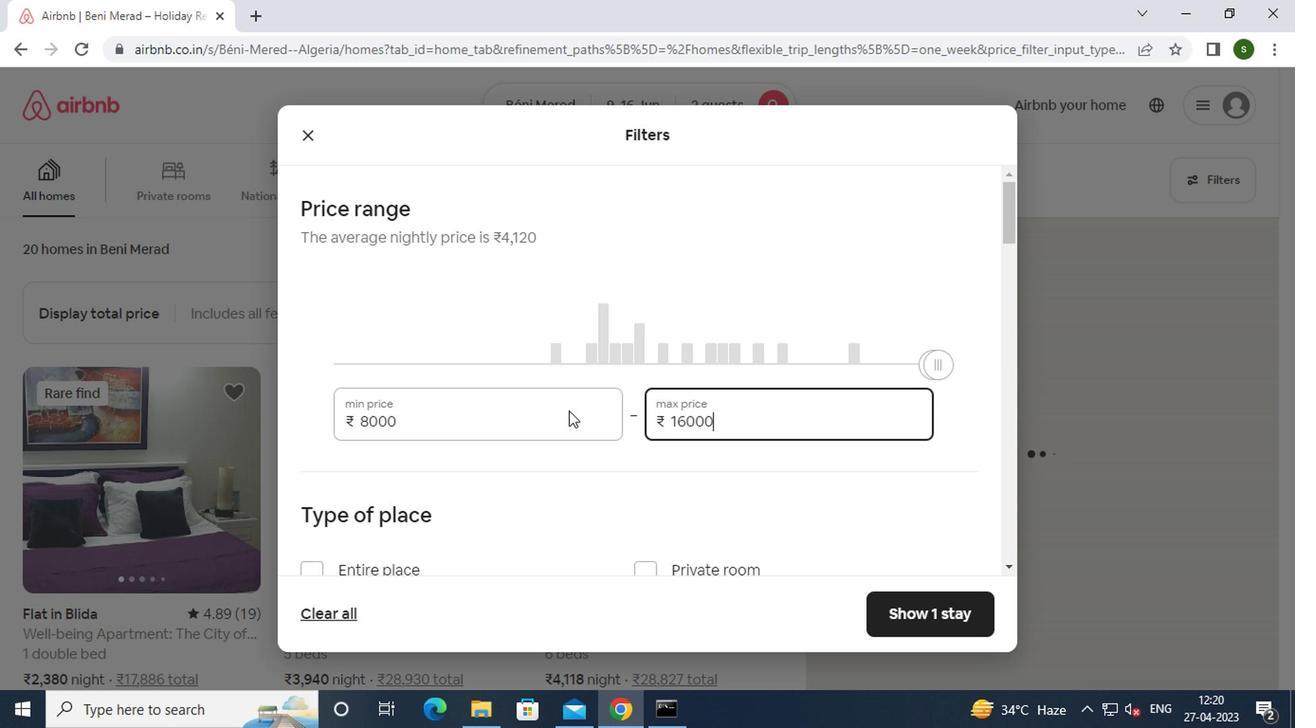 
Action: Mouse scrolled (564, 408) with delta (0, -1)
Screenshot: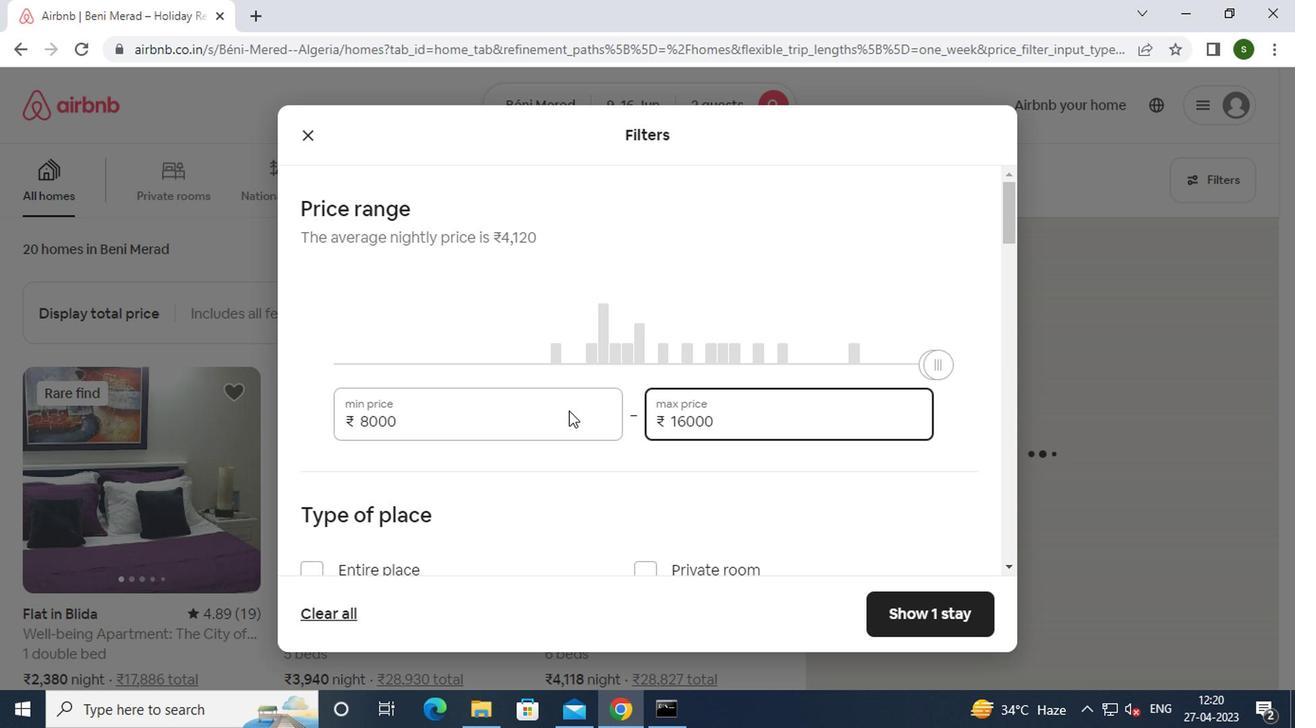 
Action: Mouse moved to (383, 392)
Screenshot: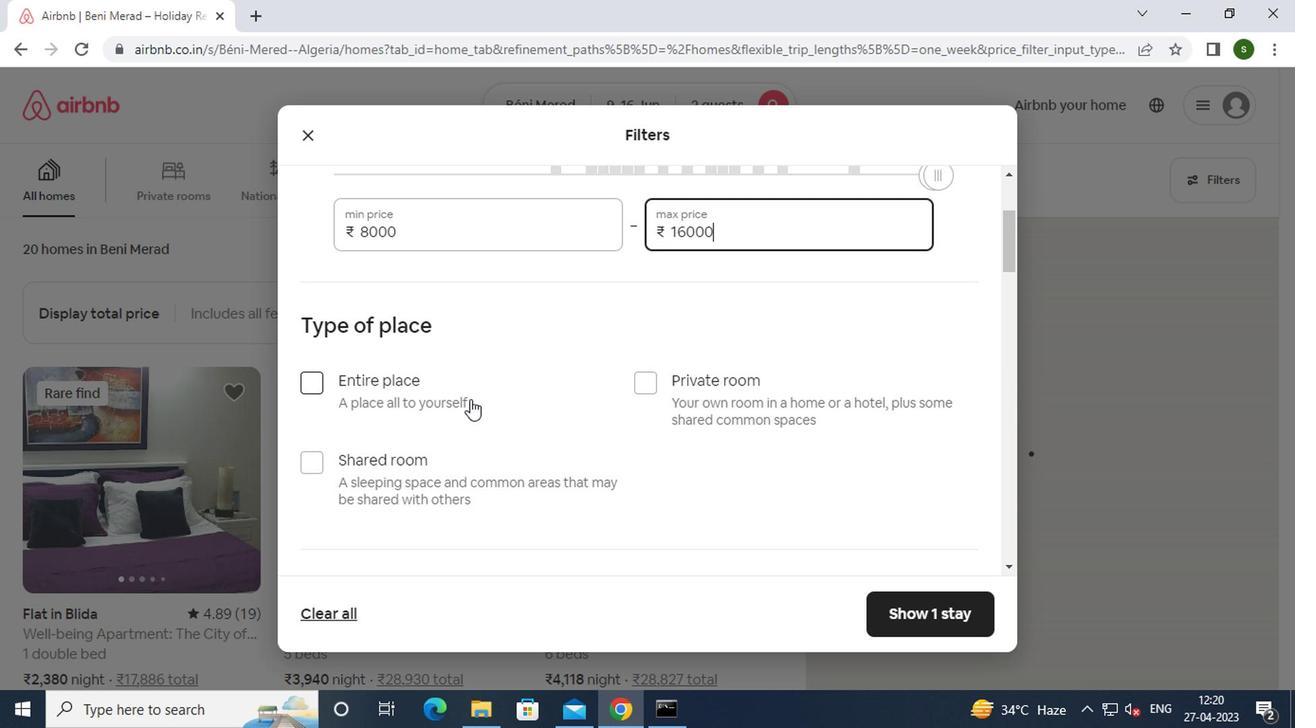 
Action: Mouse pressed left at (383, 392)
Screenshot: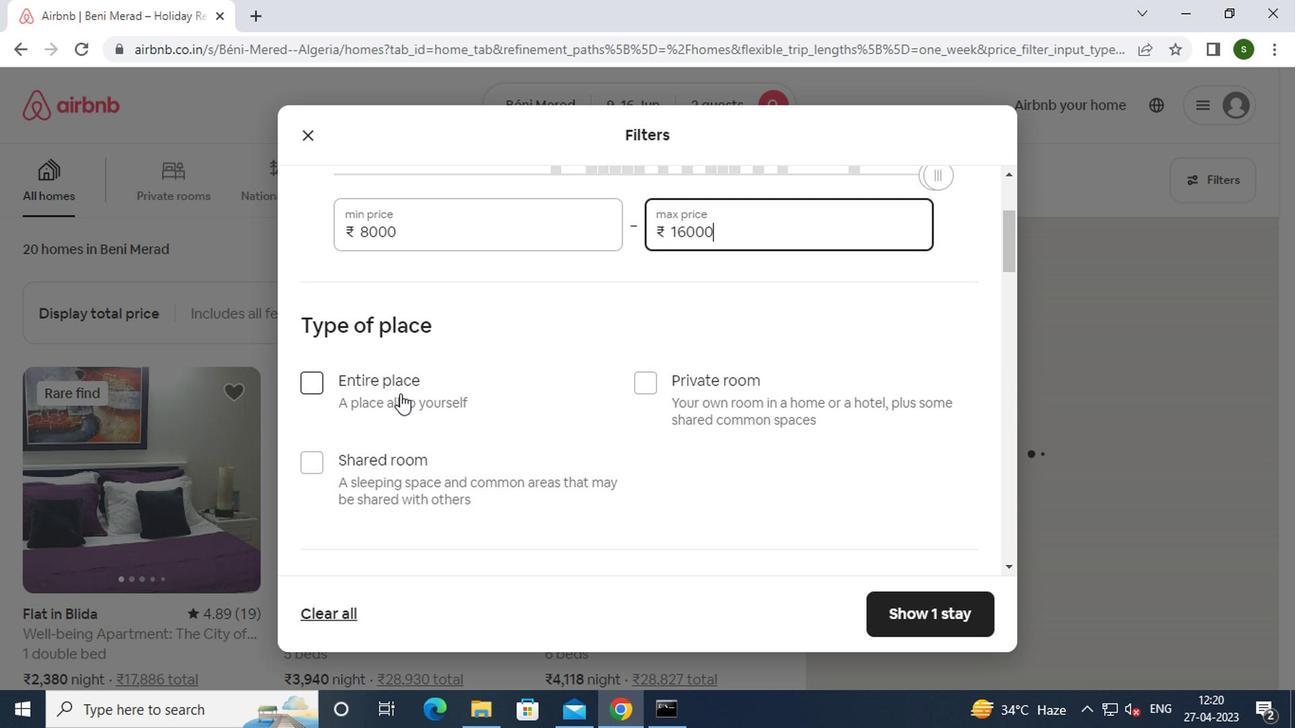 
Action: Mouse moved to (451, 368)
Screenshot: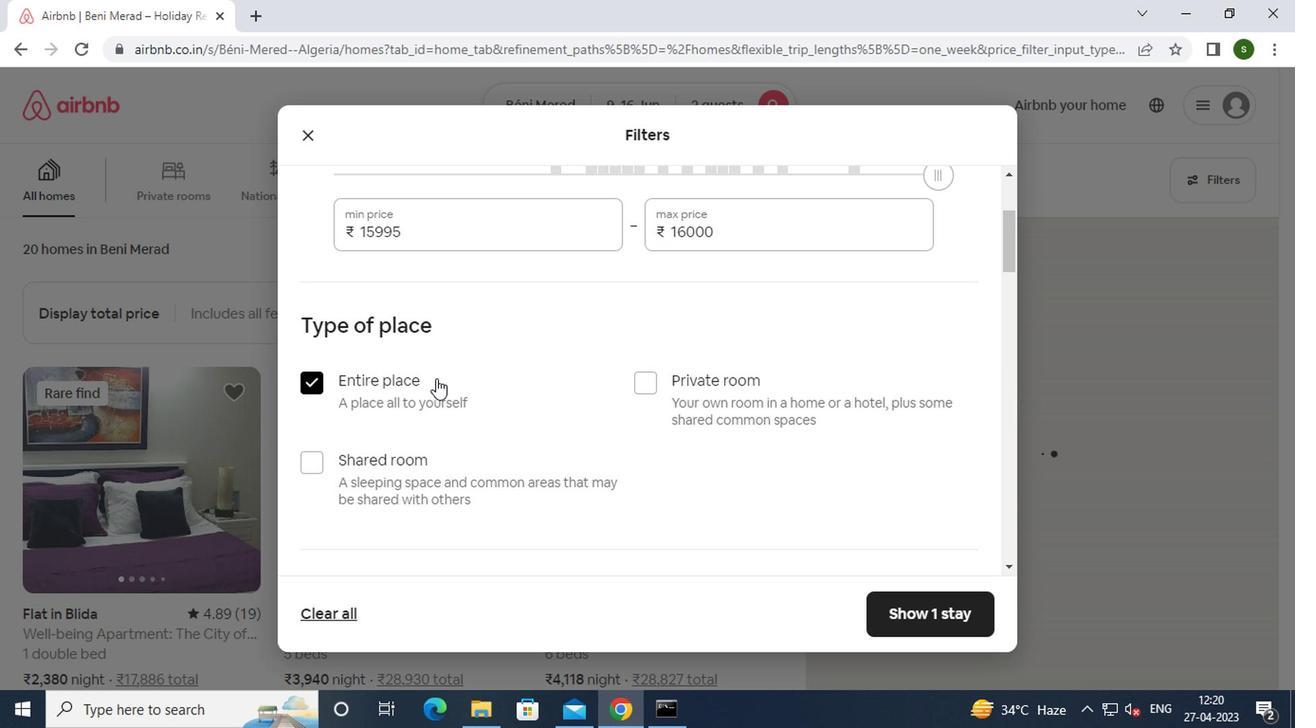 
Action: Mouse scrolled (451, 367) with delta (0, -1)
Screenshot: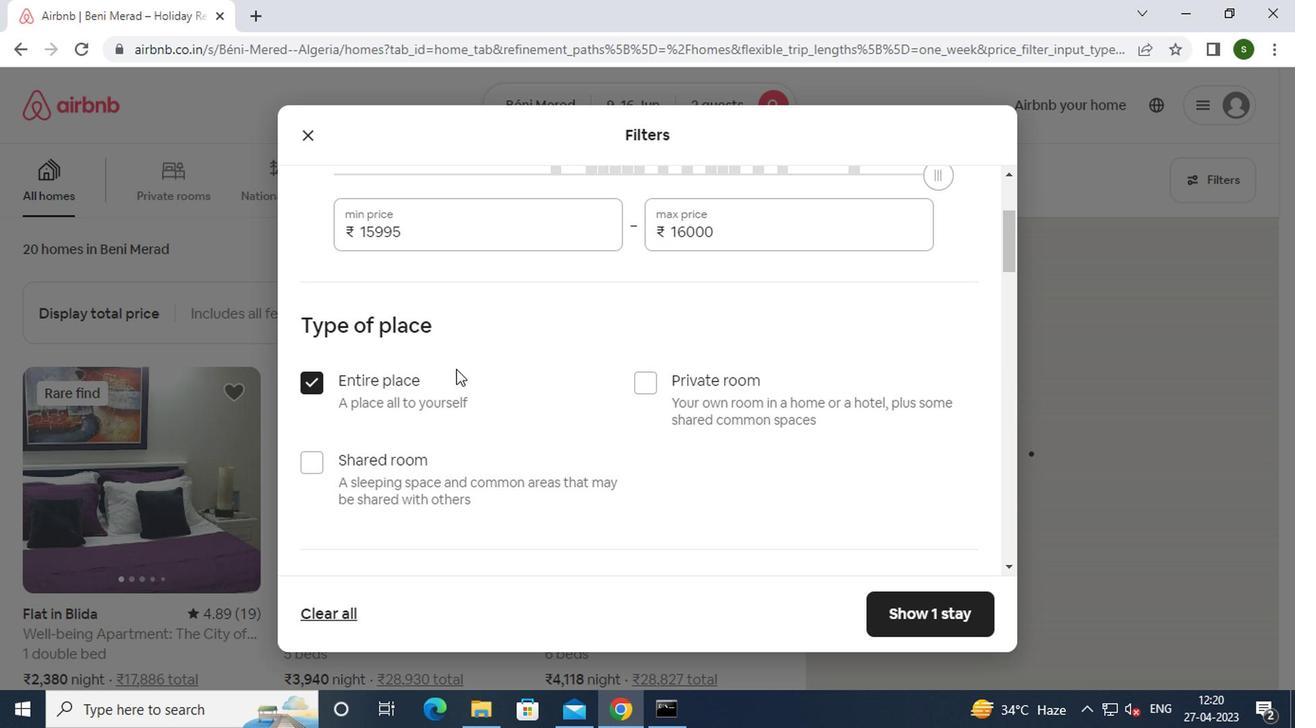 
Action: Mouse scrolled (451, 367) with delta (0, -1)
Screenshot: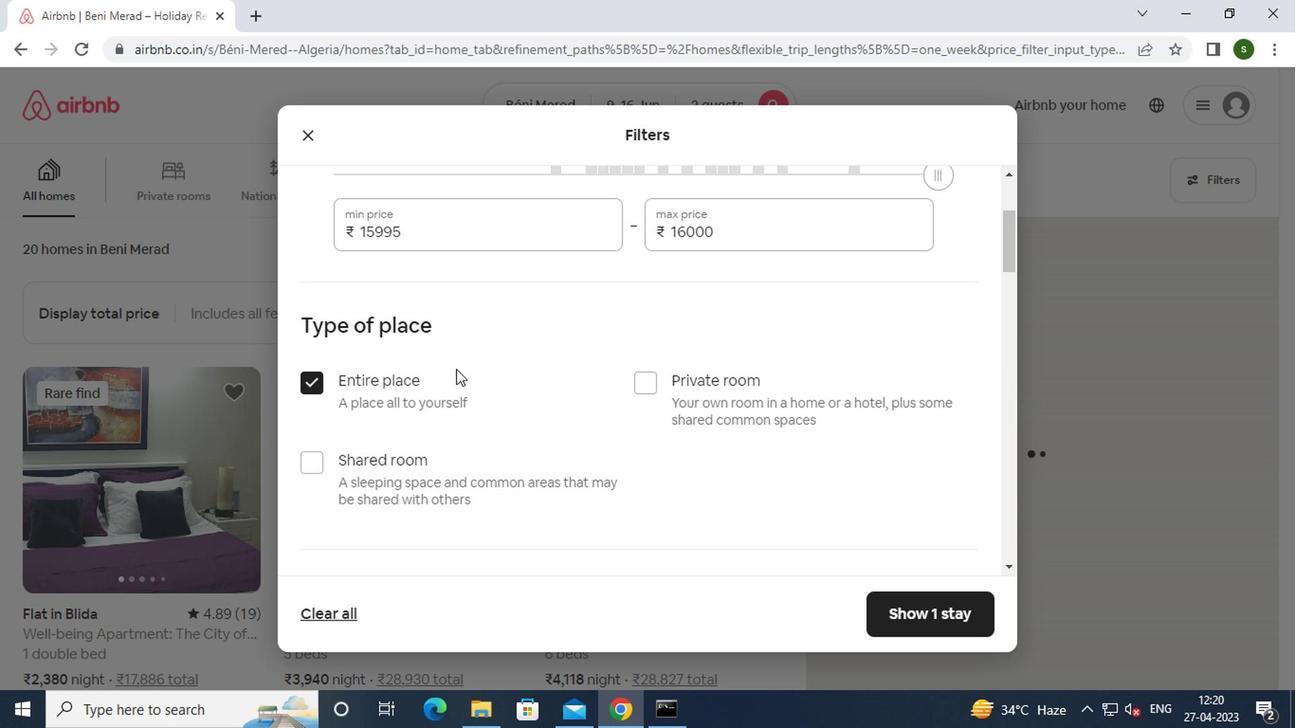 
Action: Mouse scrolled (451, 367) with delta (0, -1)
Screenshot: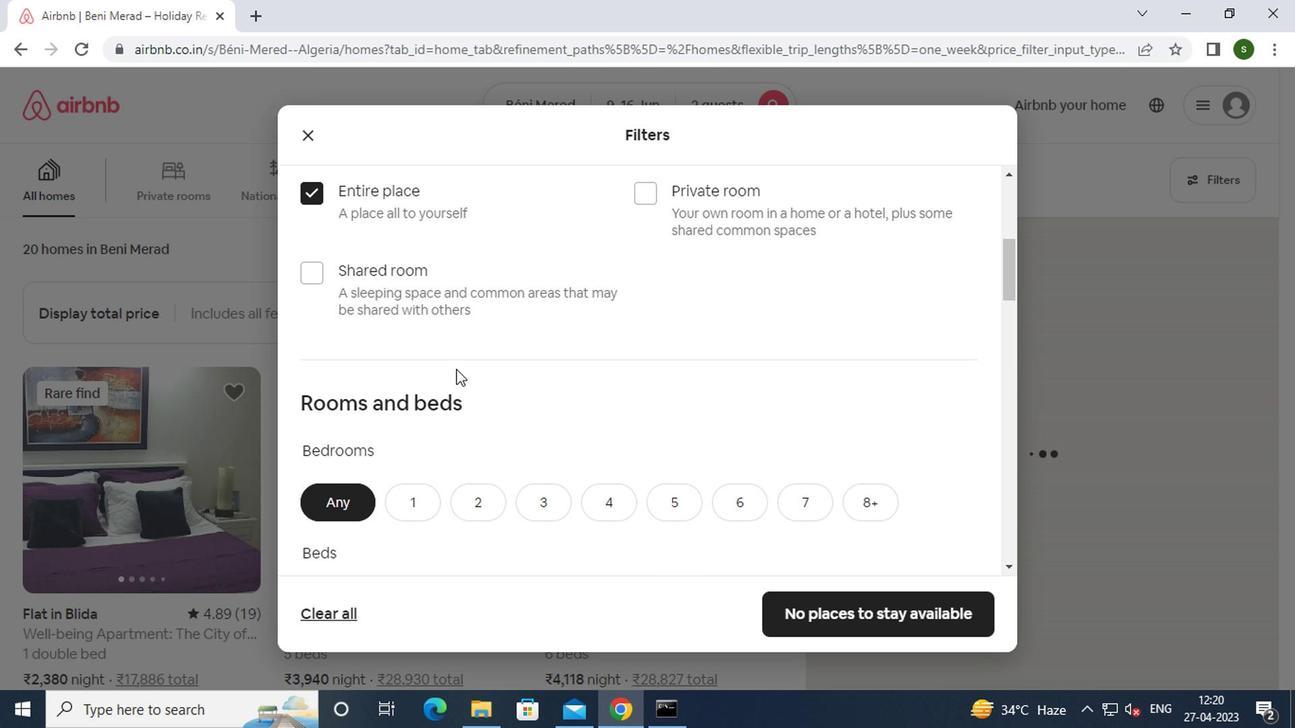 
Action: Mouse scrolled (451, 367) with delta (0, -1)
Screenshot: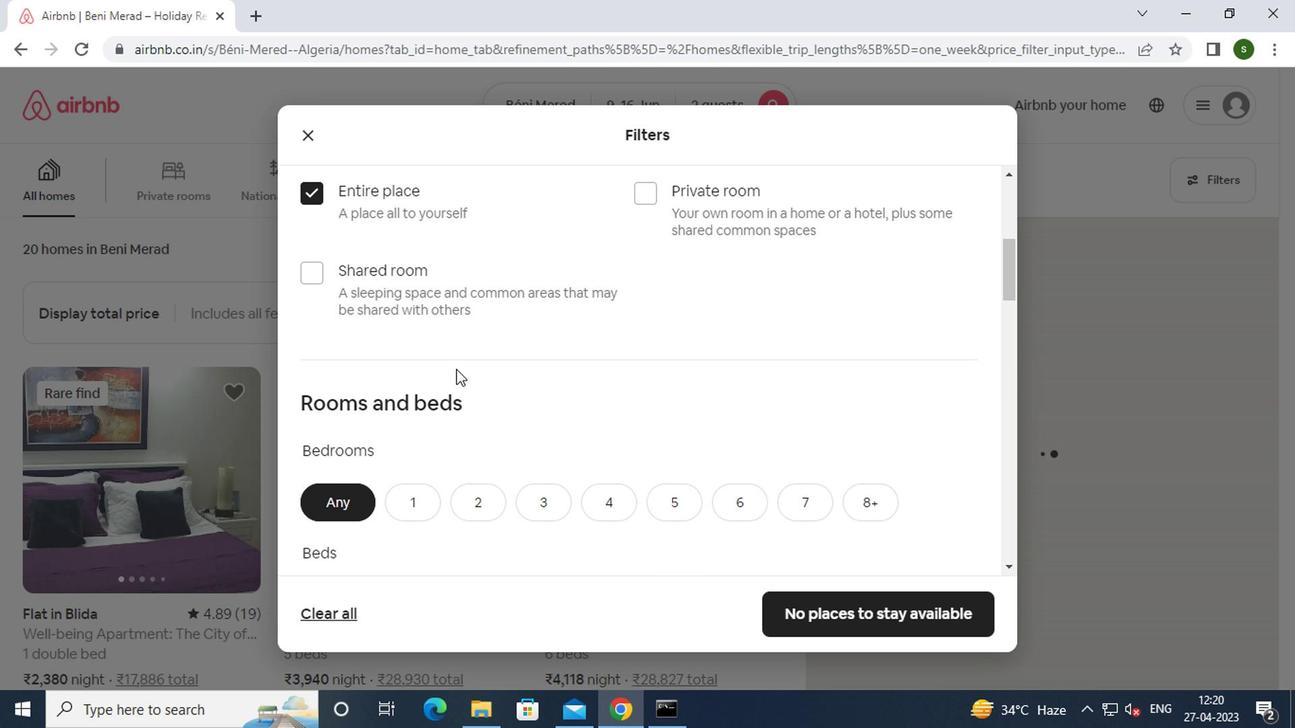 
Action: Mouse moved to (479, 321)
Screenshot: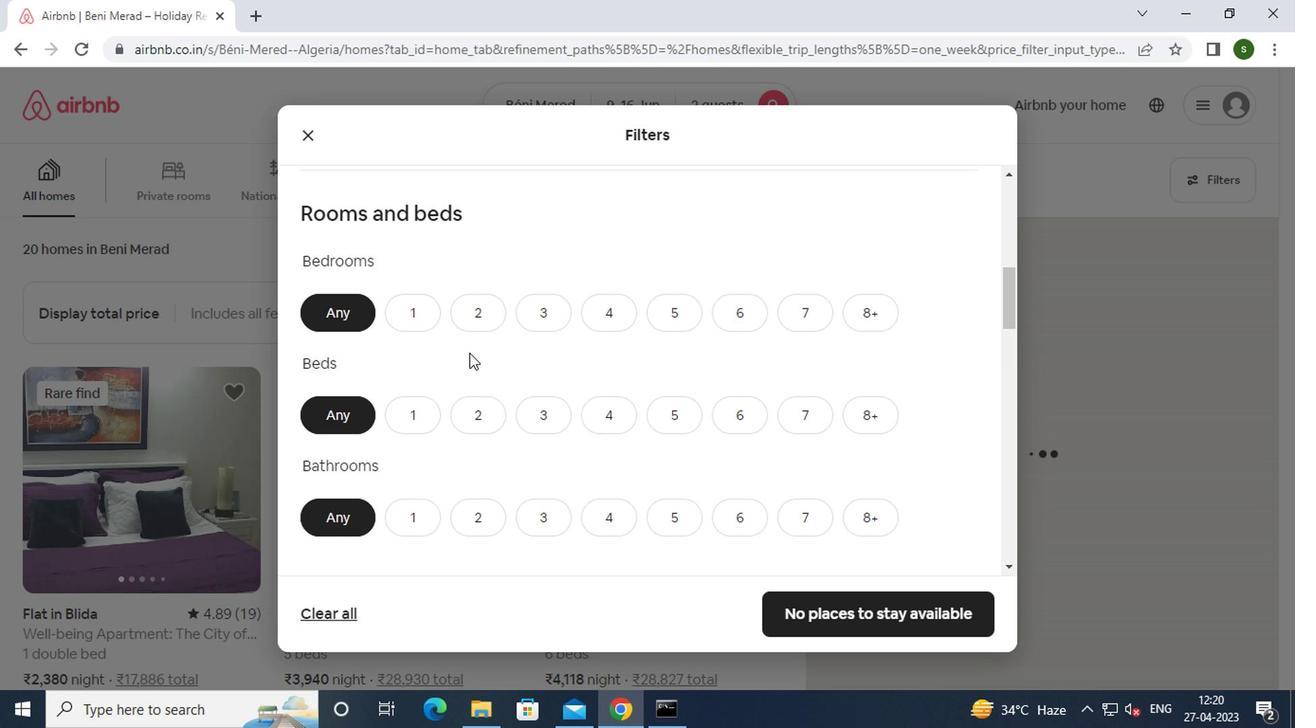 
Action: Mouse pressed left at (479, 321)
Screenshot: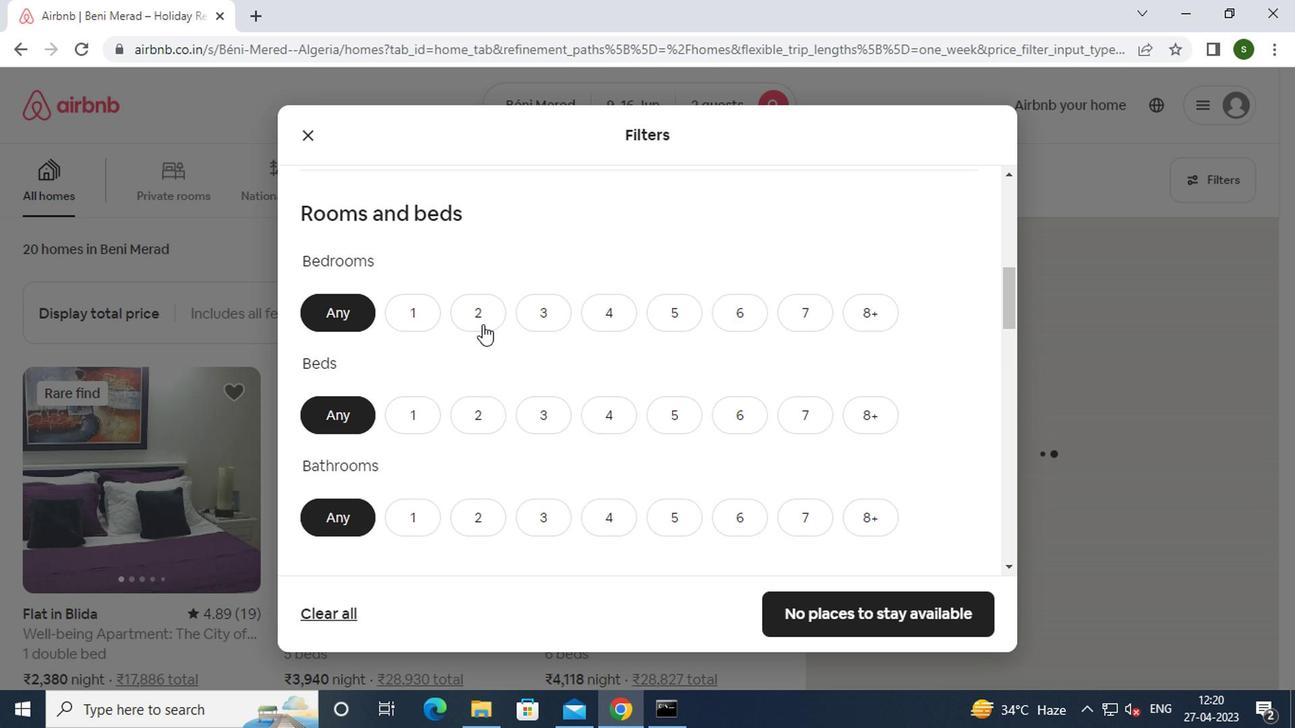 
Action: Mouse moved to (476, 403)
Screenshot: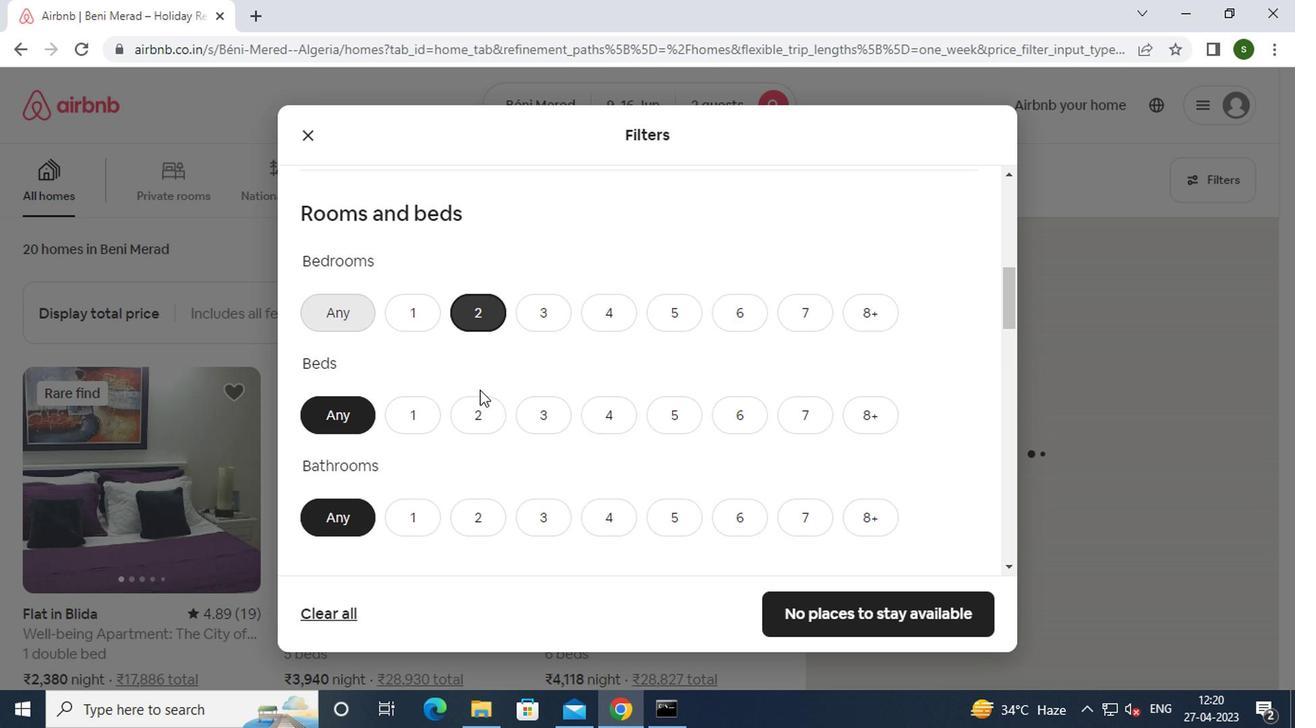 
Action: Mouse pressed left at (476, 403)
Screenshot: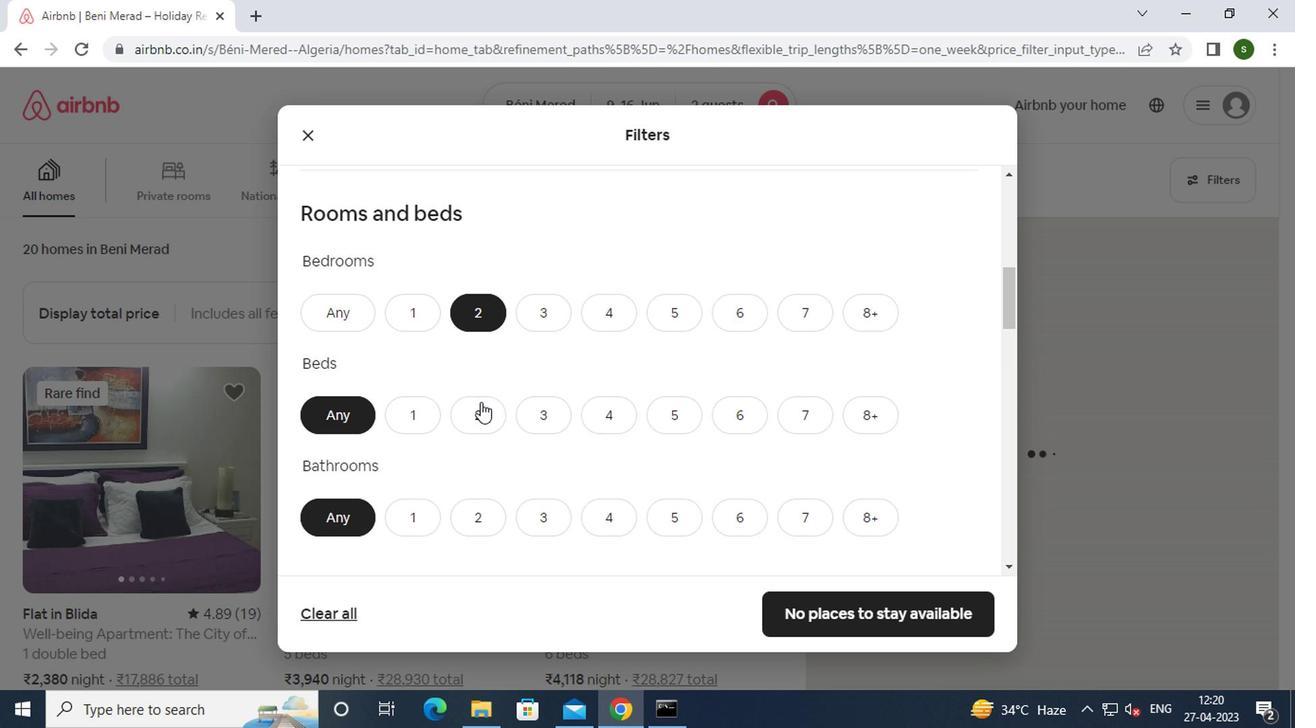 
Action: Mouse moved to (406, 514)
Screenshot: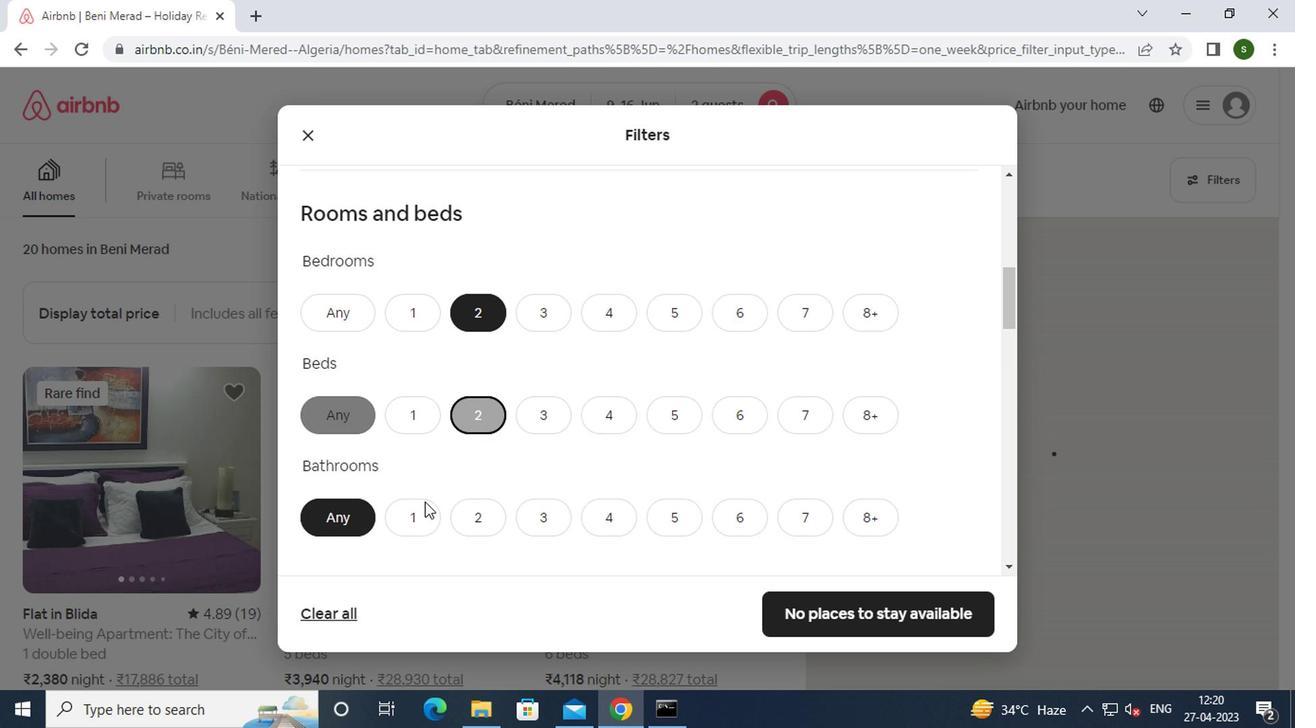 
Action: Mouse pressed left at (406, 514)
Screenshot: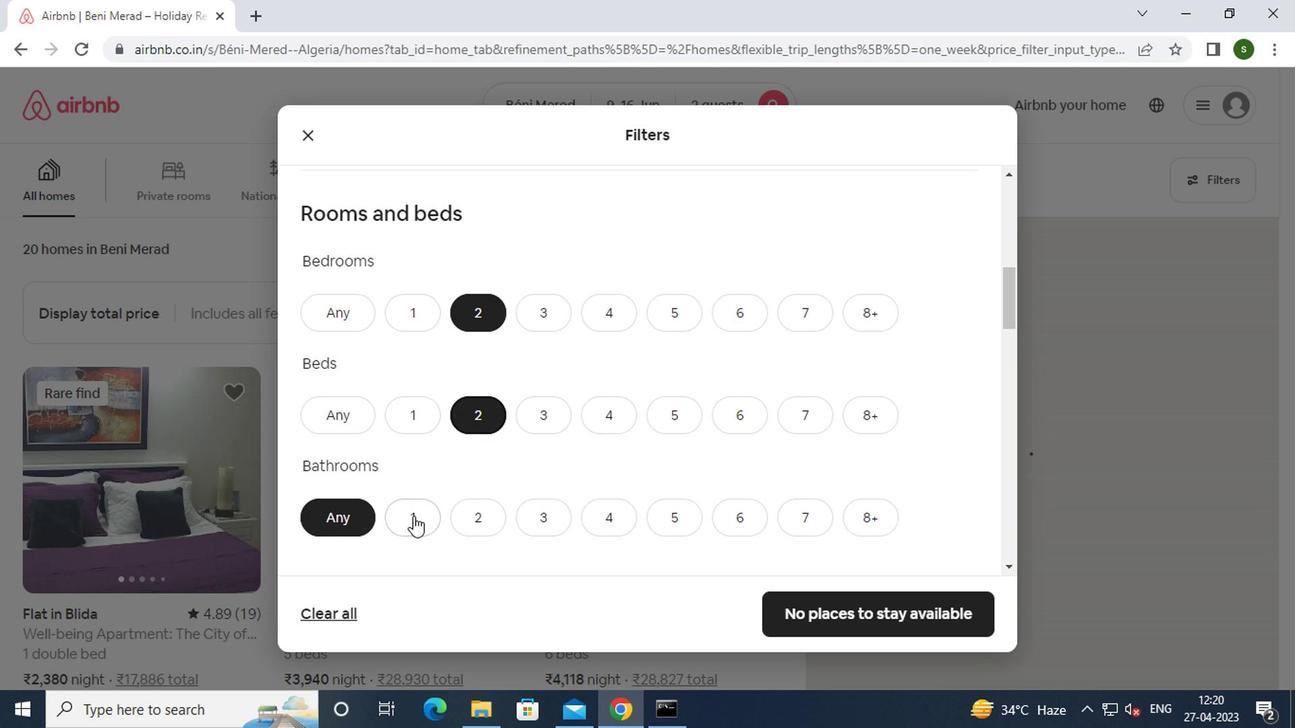 
Action: Mouse moved to (589, 371)
Screenshot: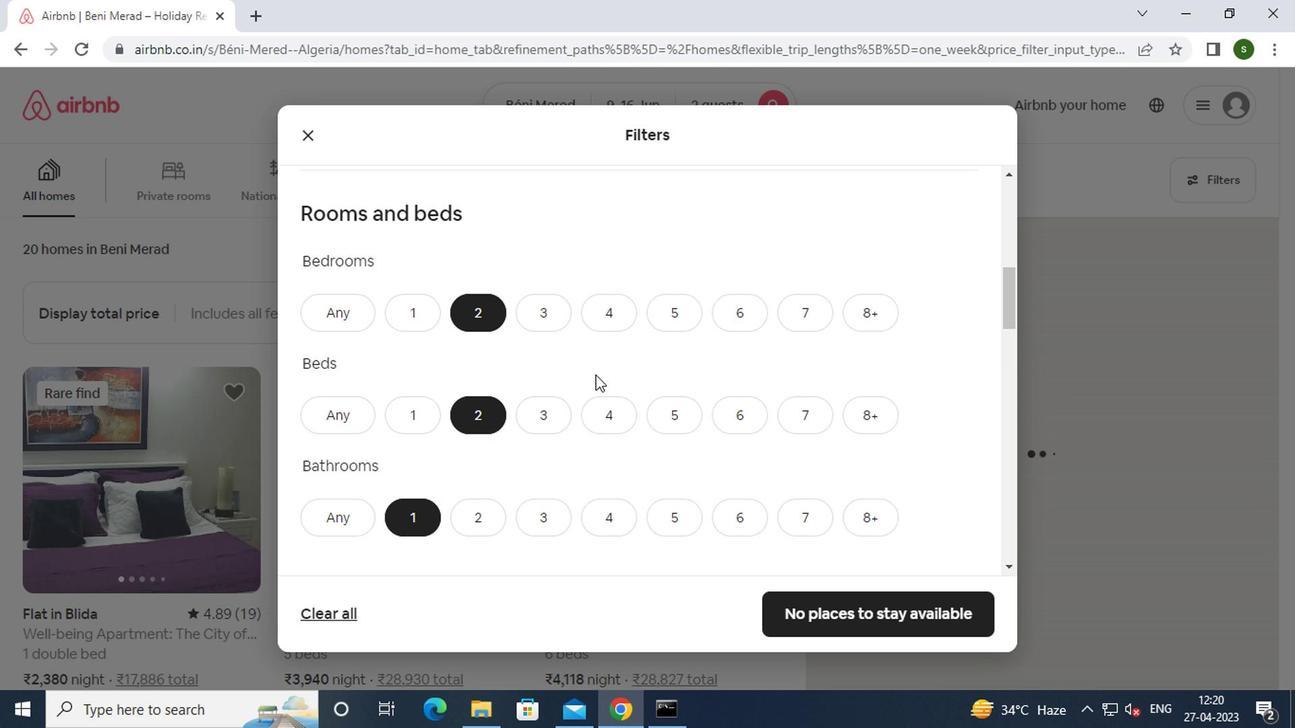 
Action: Mouse scrolled (589, 370) with delta (0, 0)
Screenshot: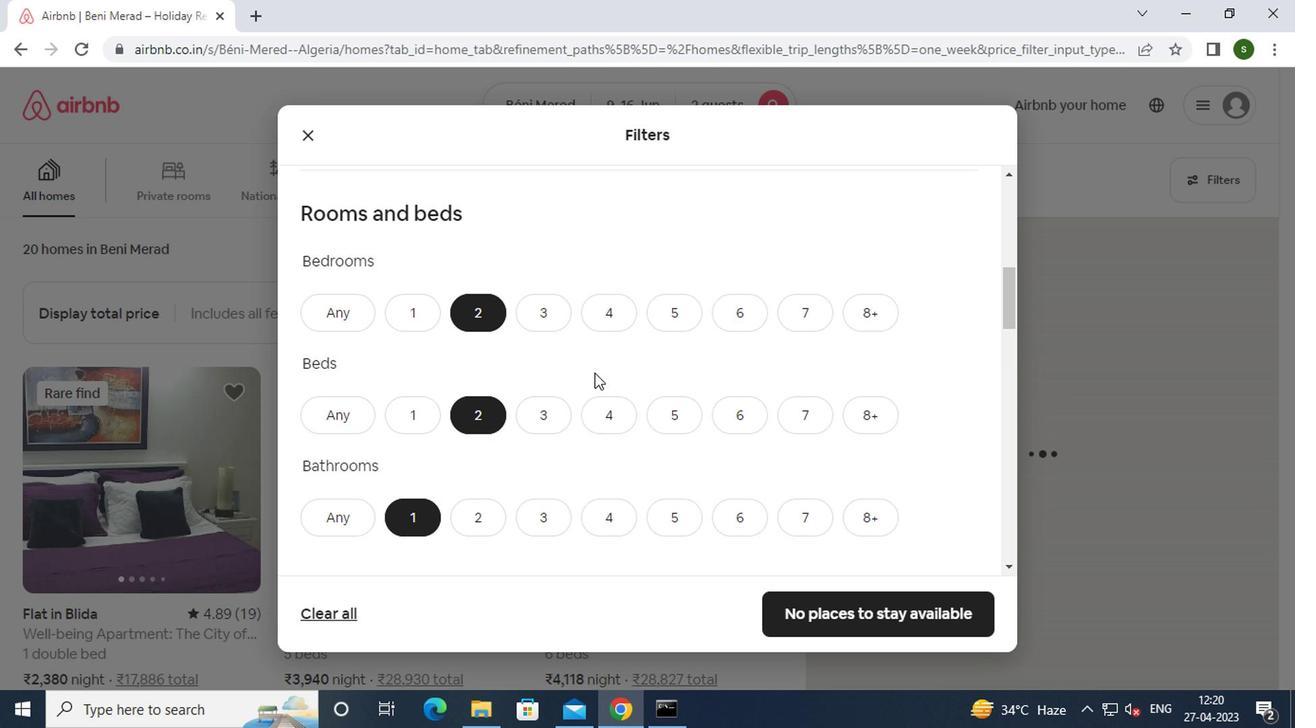 
Action: Mouse scrolled (589, 370) with delta (0, 0)
Screenshot: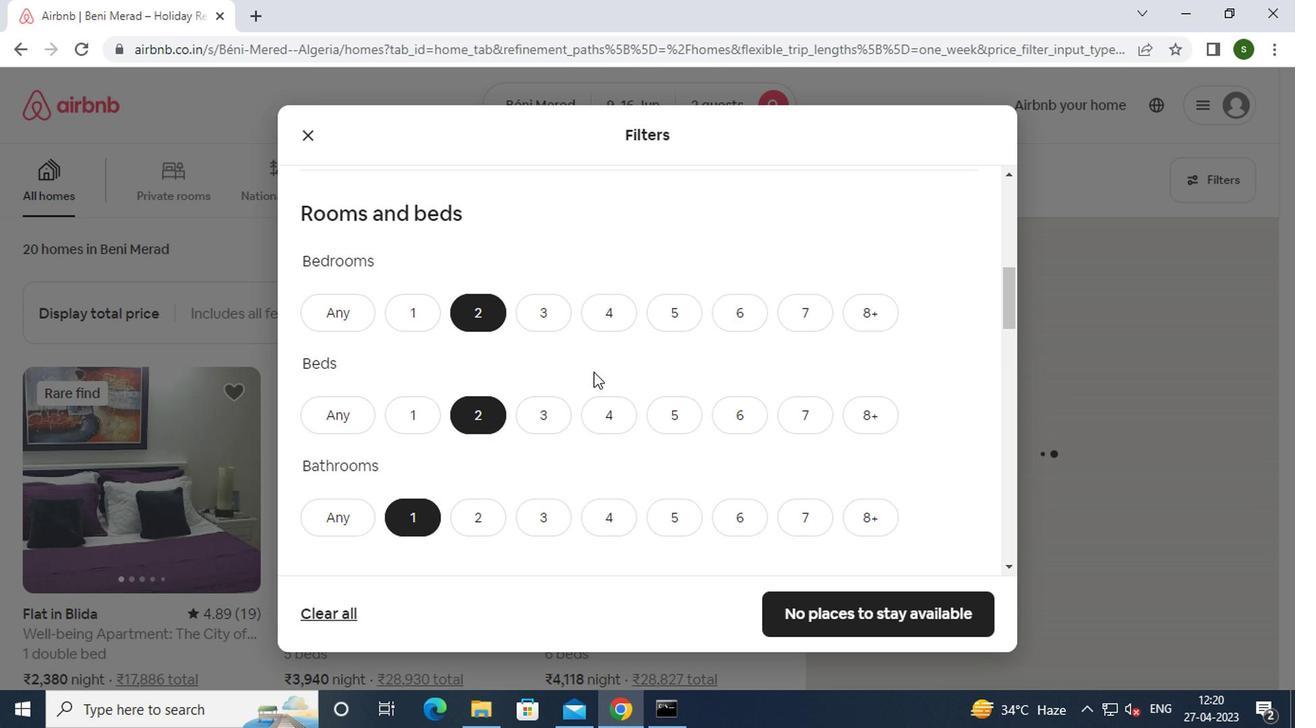 
Action: Mouse scrolled (589, 370) with delta (0, 0)
Screenshot: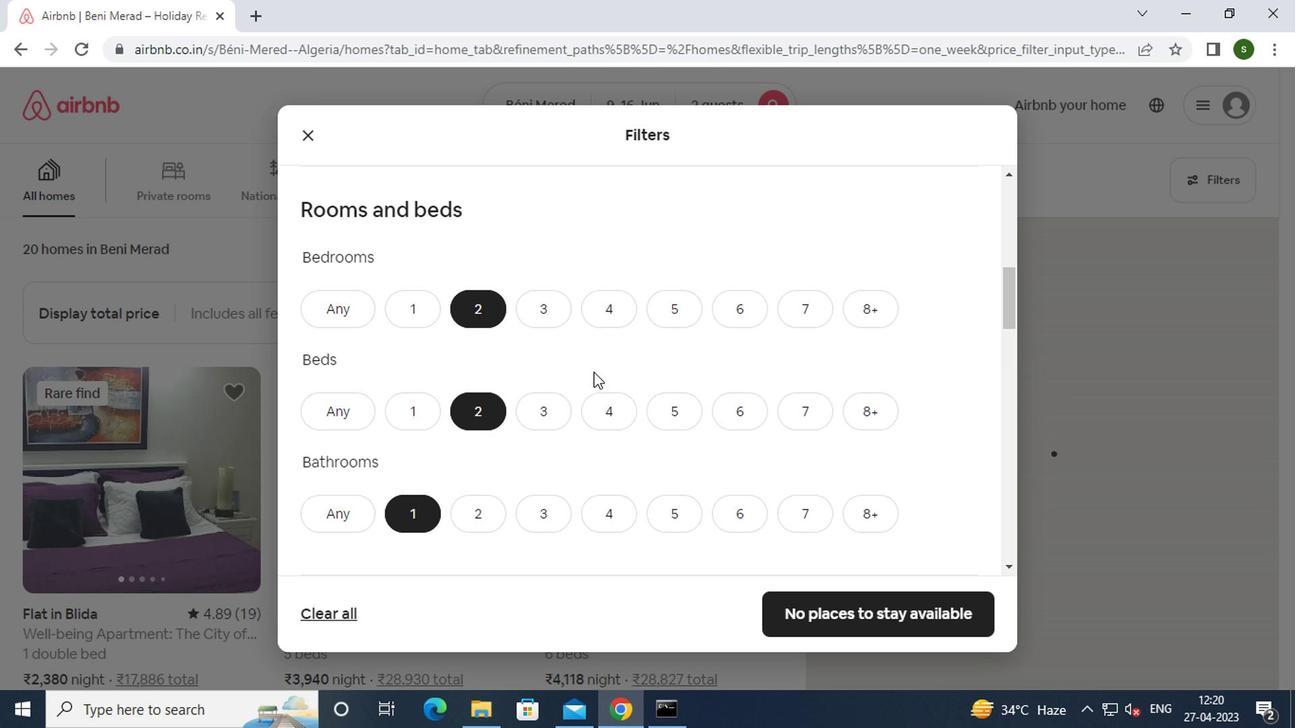 
Action: Mouse moved to (402, 391)
Screenshot: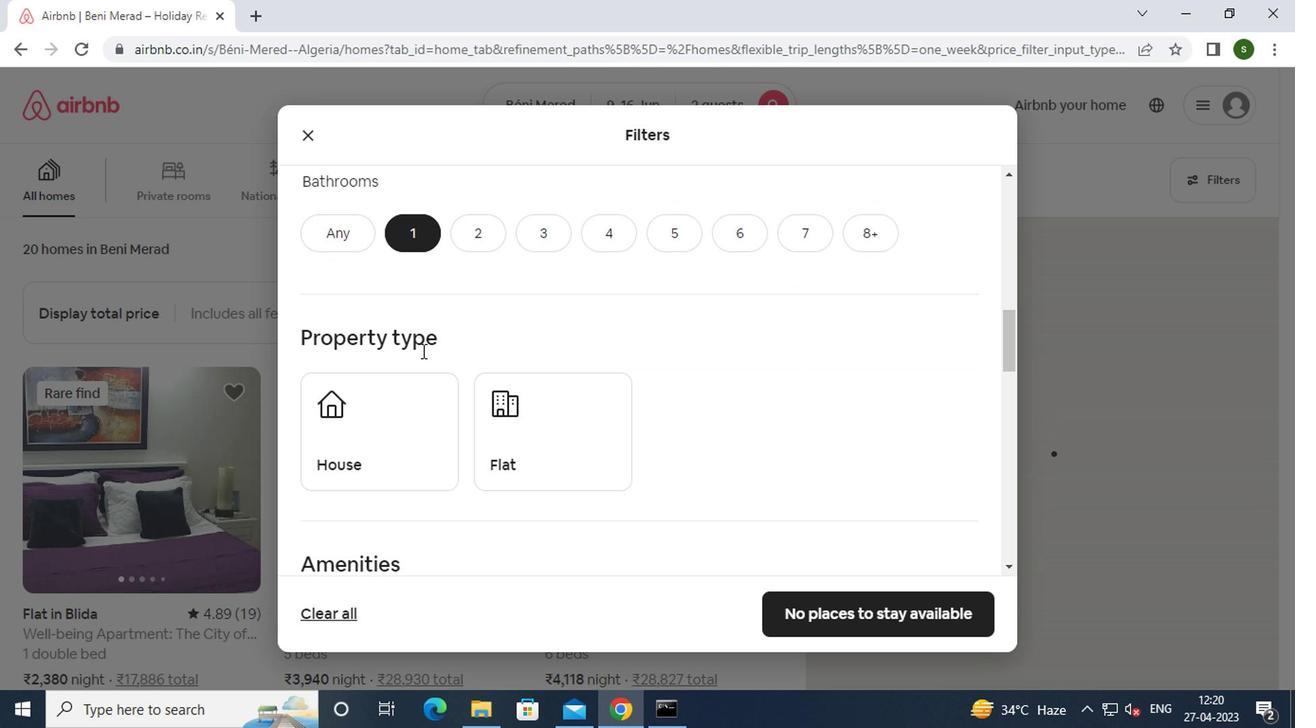 
Action: Mouse pressed left at (402, 391)
Screenshot: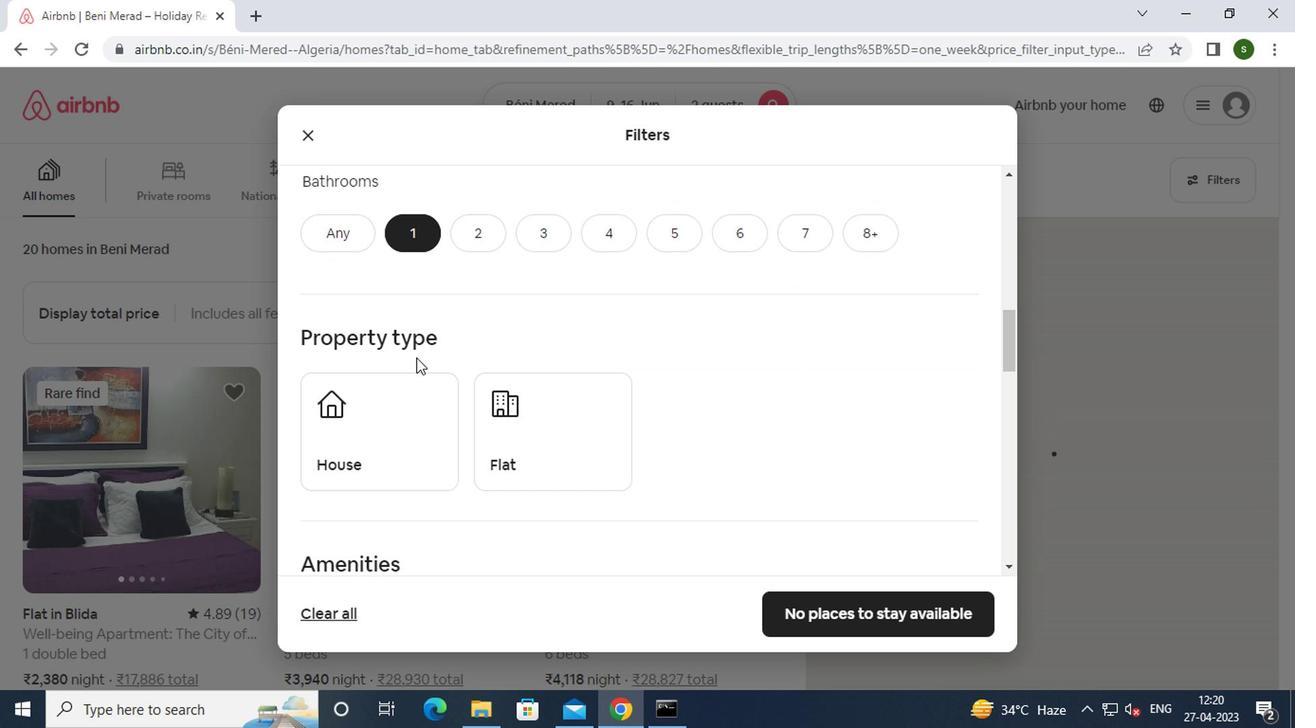 
Action: Mouse moved to (546, 419)
Screenshot: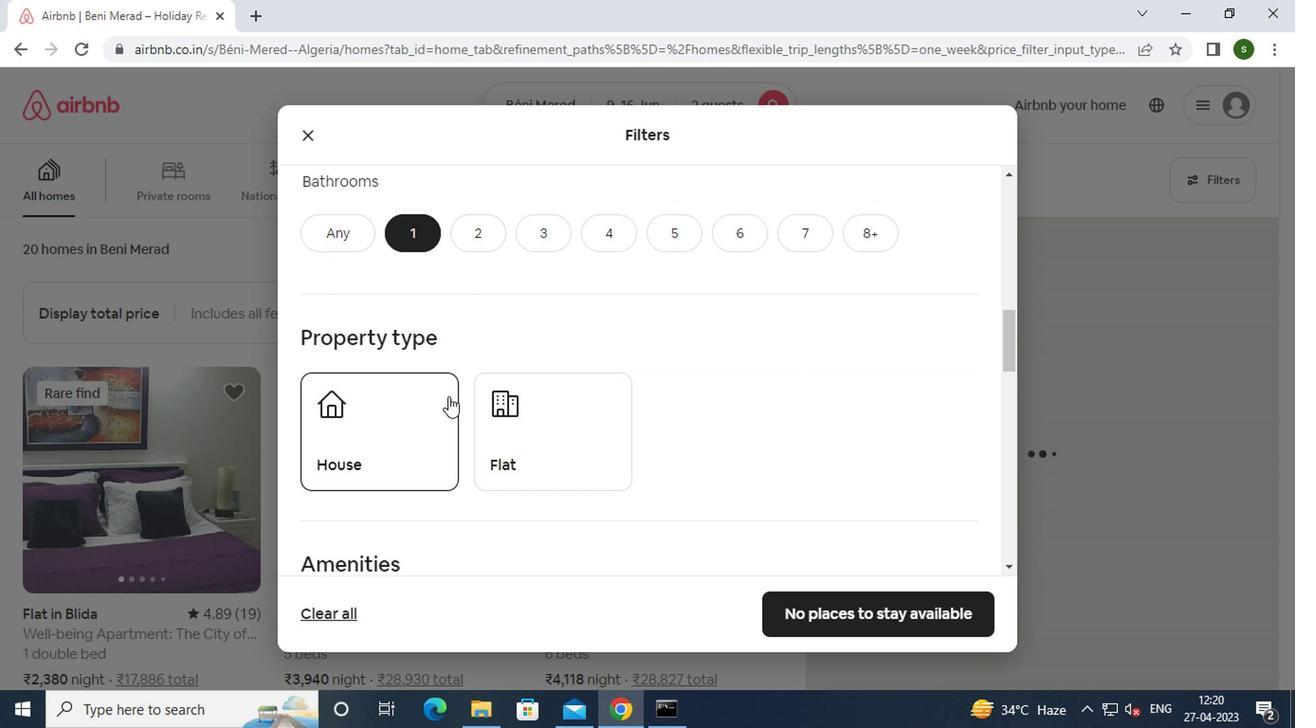 
Action: Mouse pressed left at (546, 419)
Screenshot: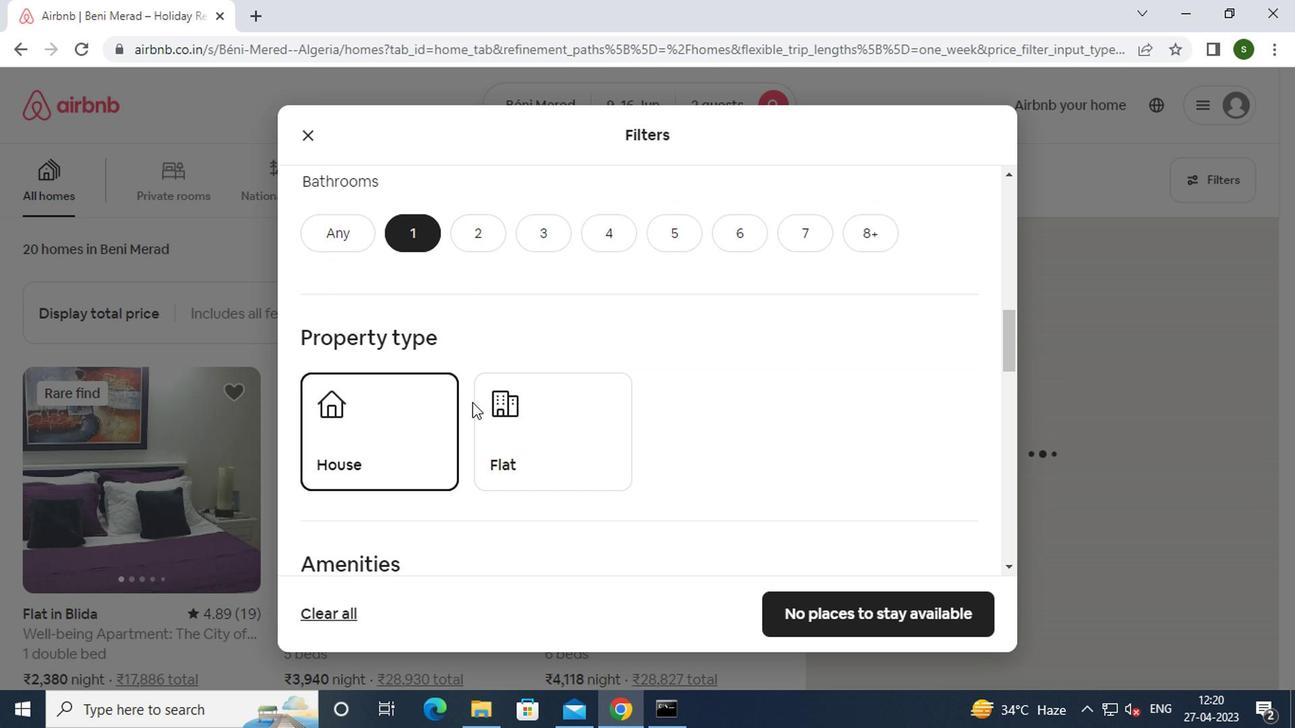 
Action: Mouse moved to (727, 403)
Screenshot: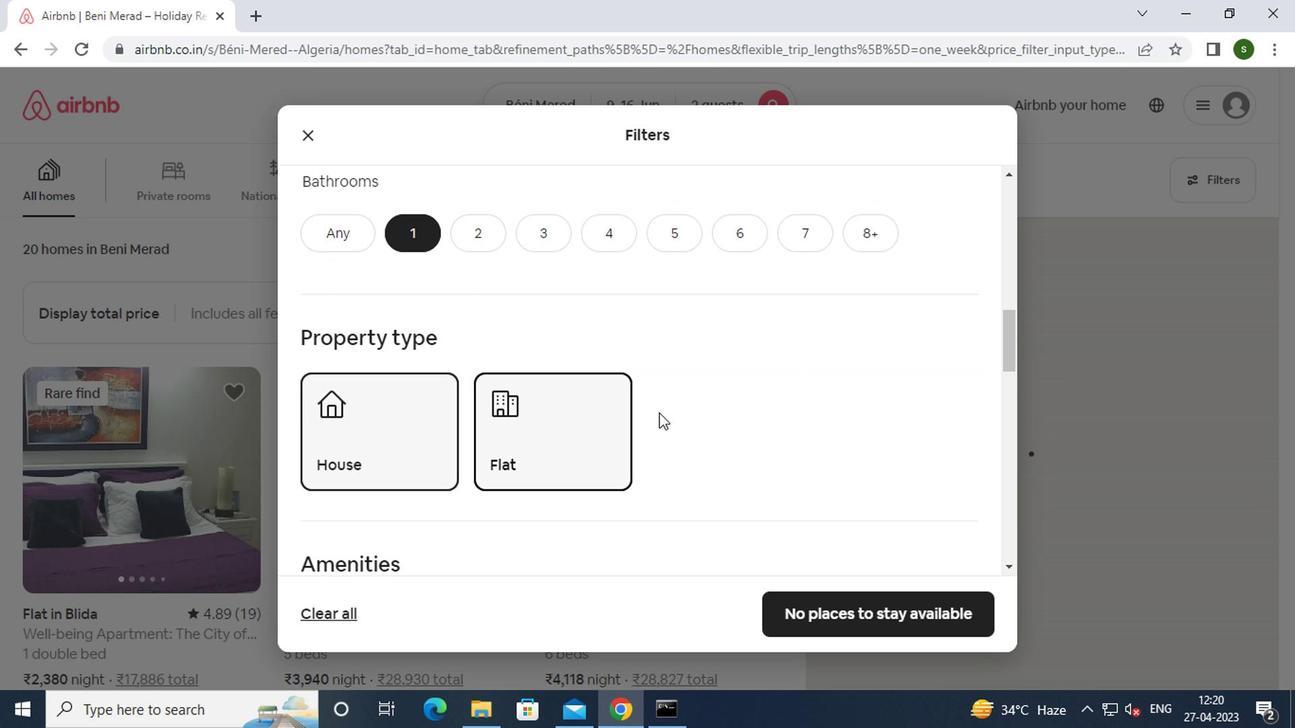 
Action: Mouse scrolled (727, 402) with delta (0, 0)
Screenshot: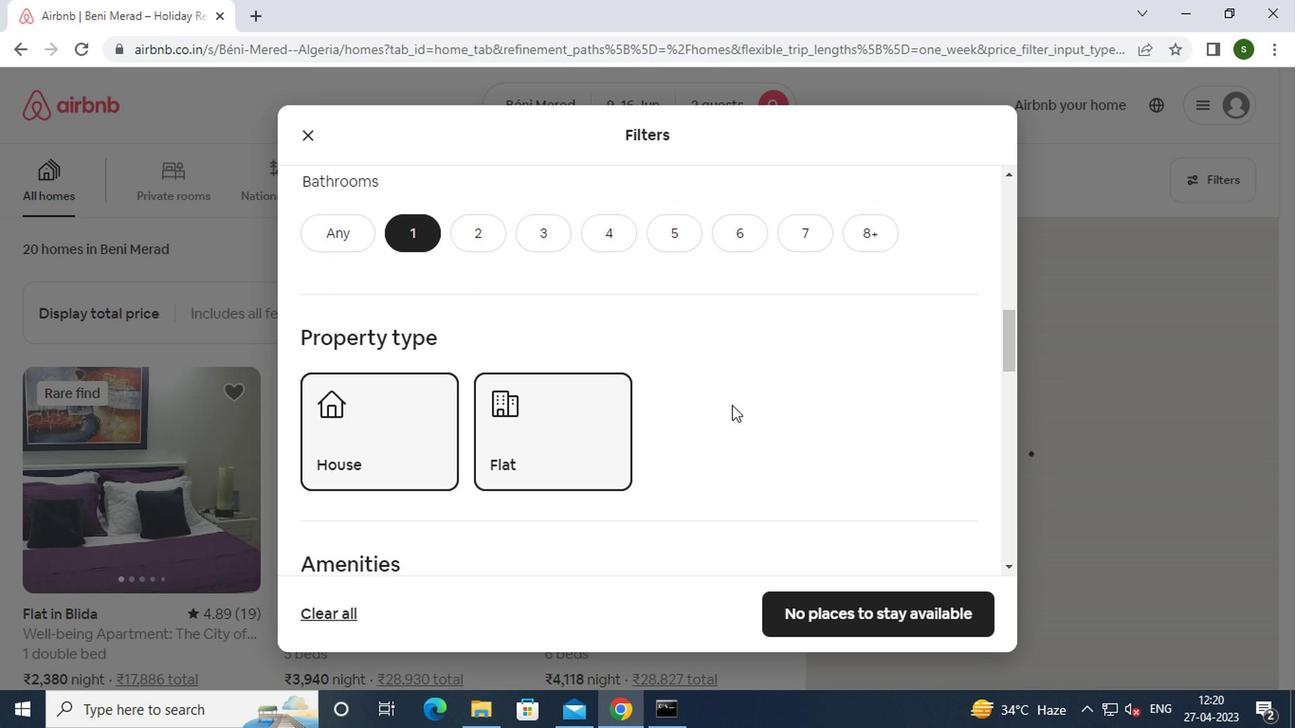
Action: Mouse scrolled (727, 402) with delta (0, 0)
Screenshot: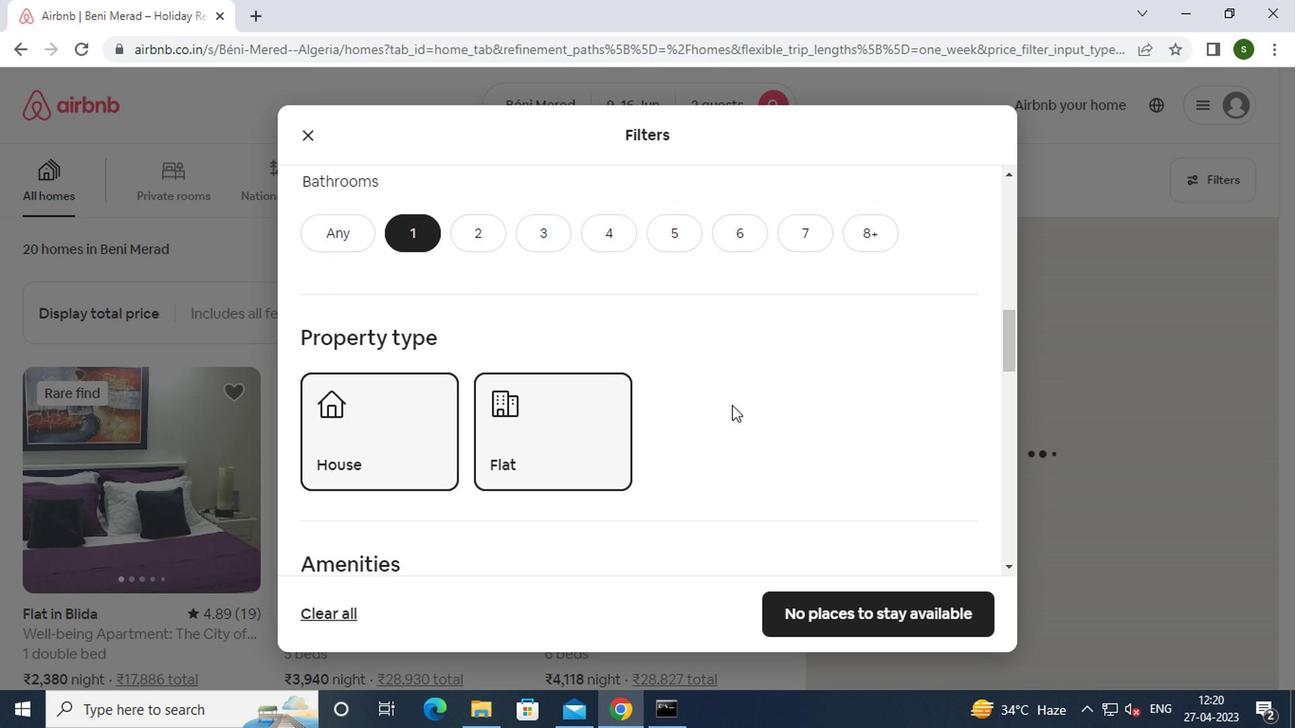 
Action: Mouse scrolled (727, 402) with delta (0, 0)
Screenshot: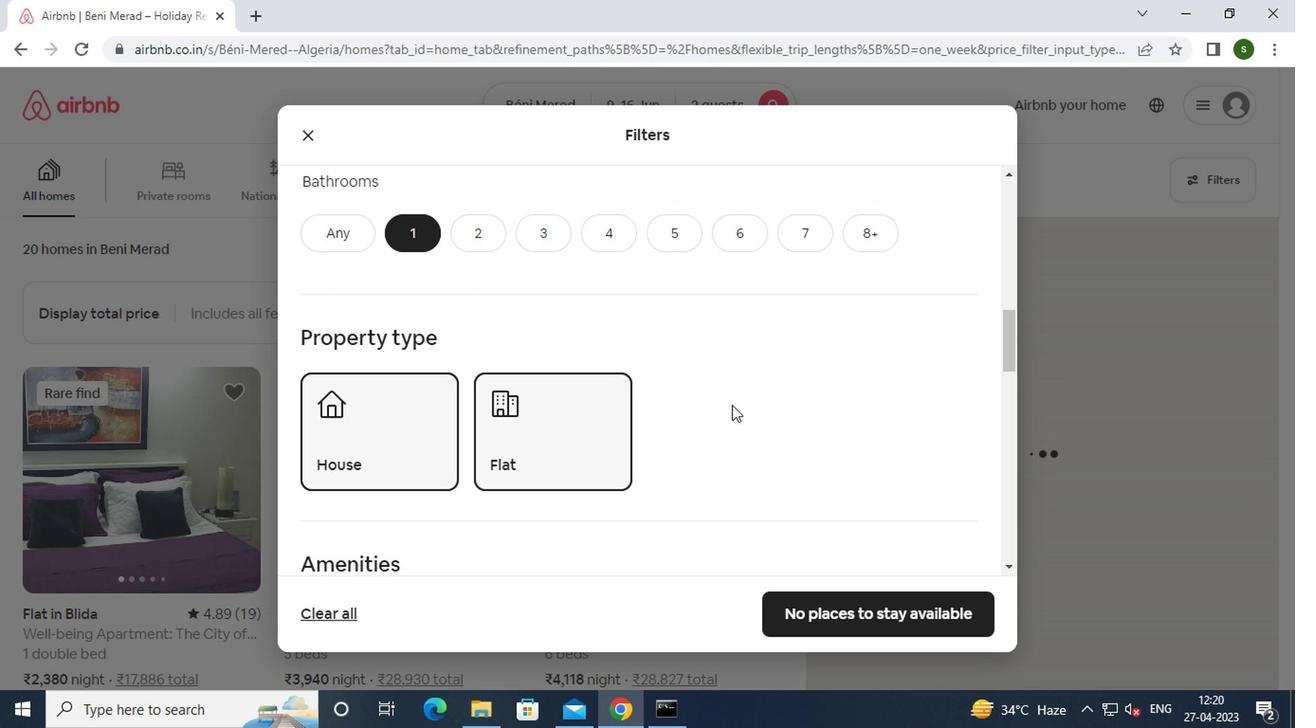 
Action: Mouse scrolled (727, 402) with delta (0, 0)
Screenshot: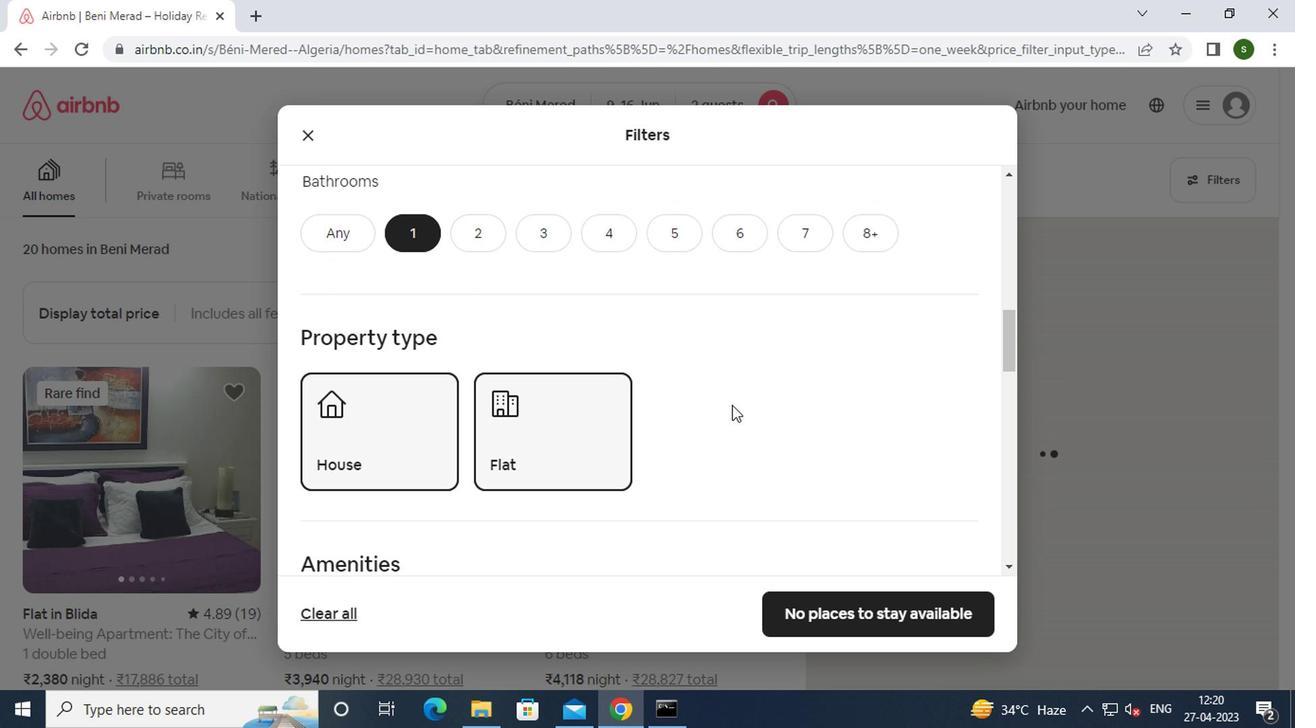 
Action: Mouse scrolled (727, 402) with delta (0, 0)
Screenshot: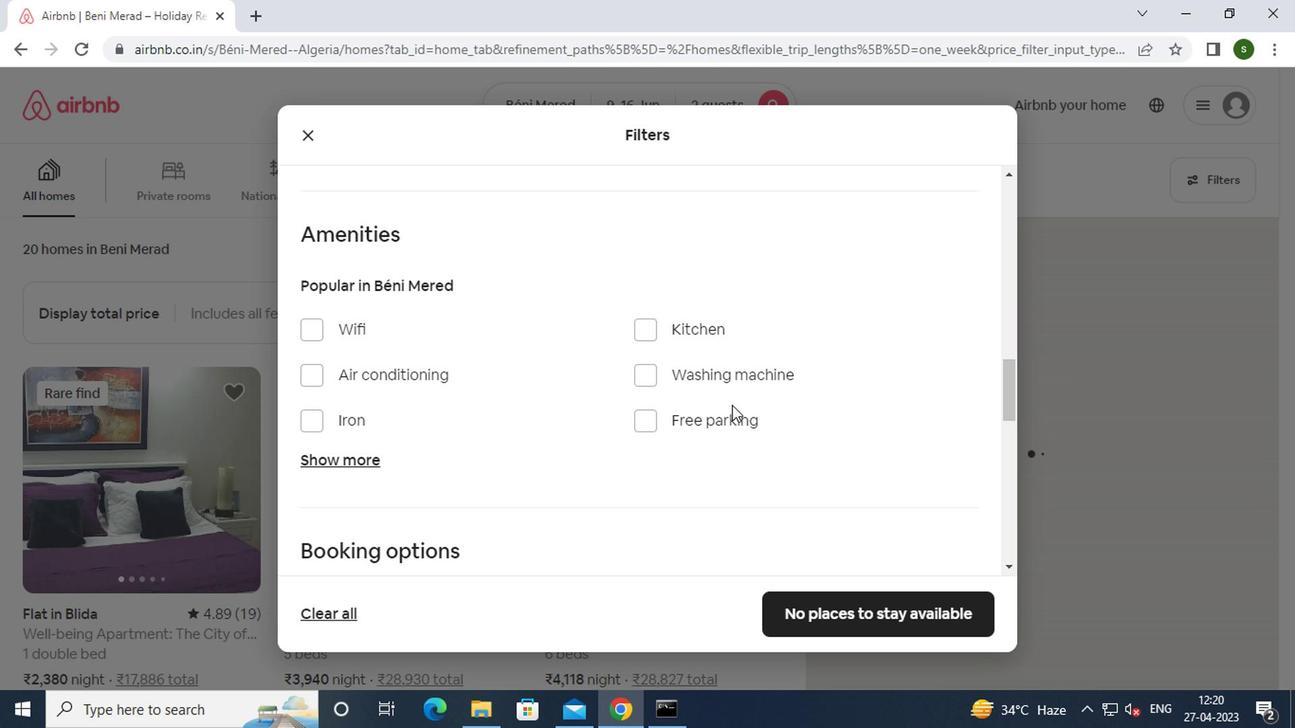 
Action: Mouse scrolled (727, 402) with delta (0, 0)
Screenshot: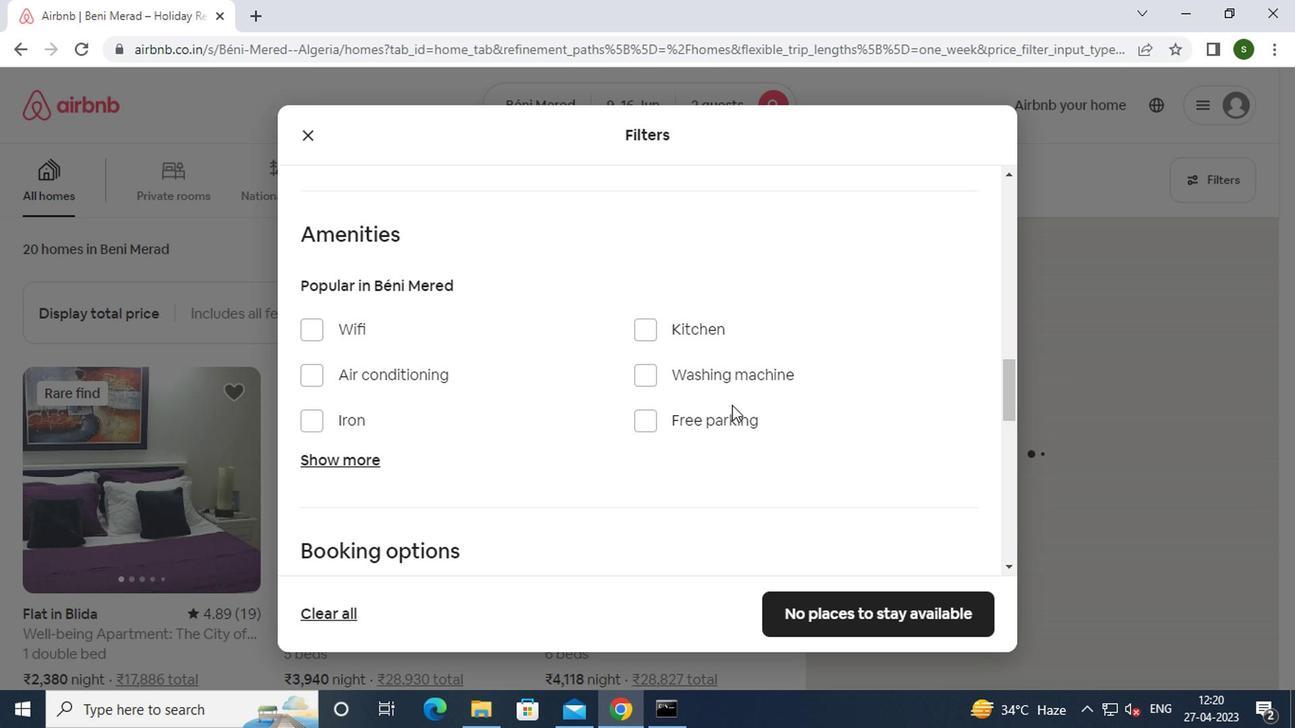 
Action: Mouse scrolled (727, 402) with delta (0, 0)
Screenshot: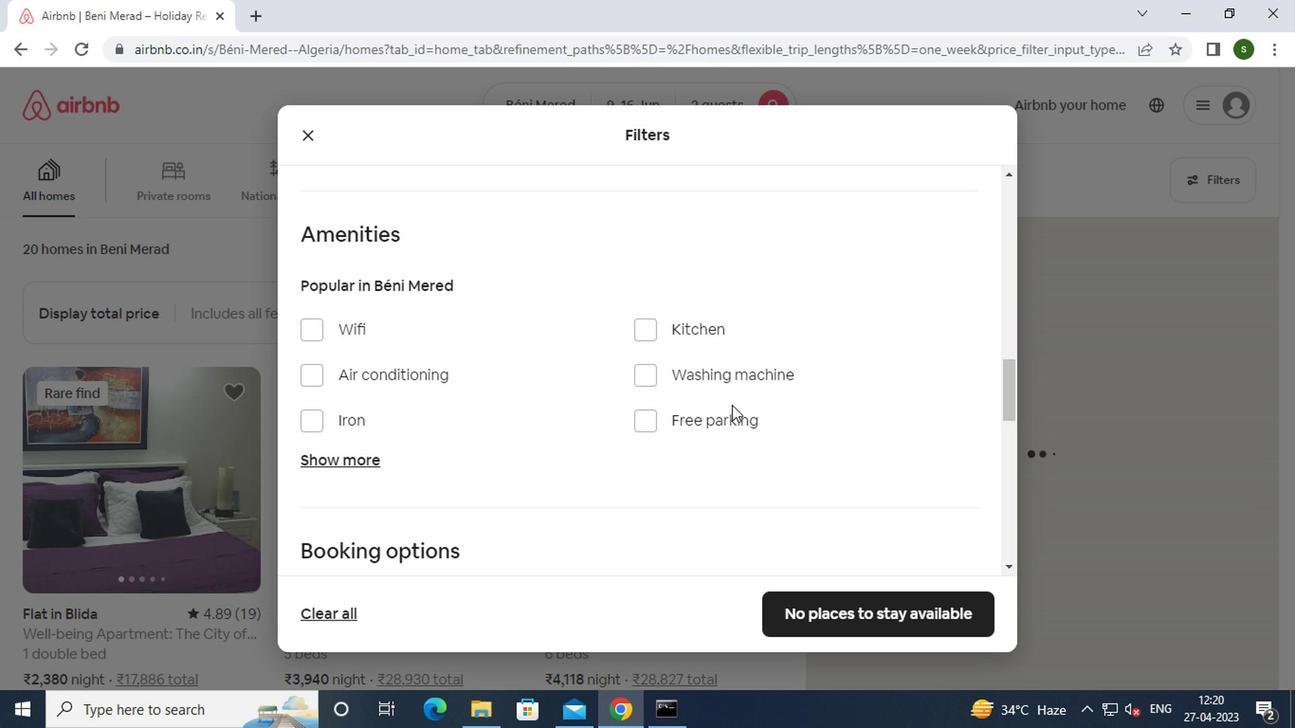 
Action: Mouse moved to (925, 341)
Screenshot: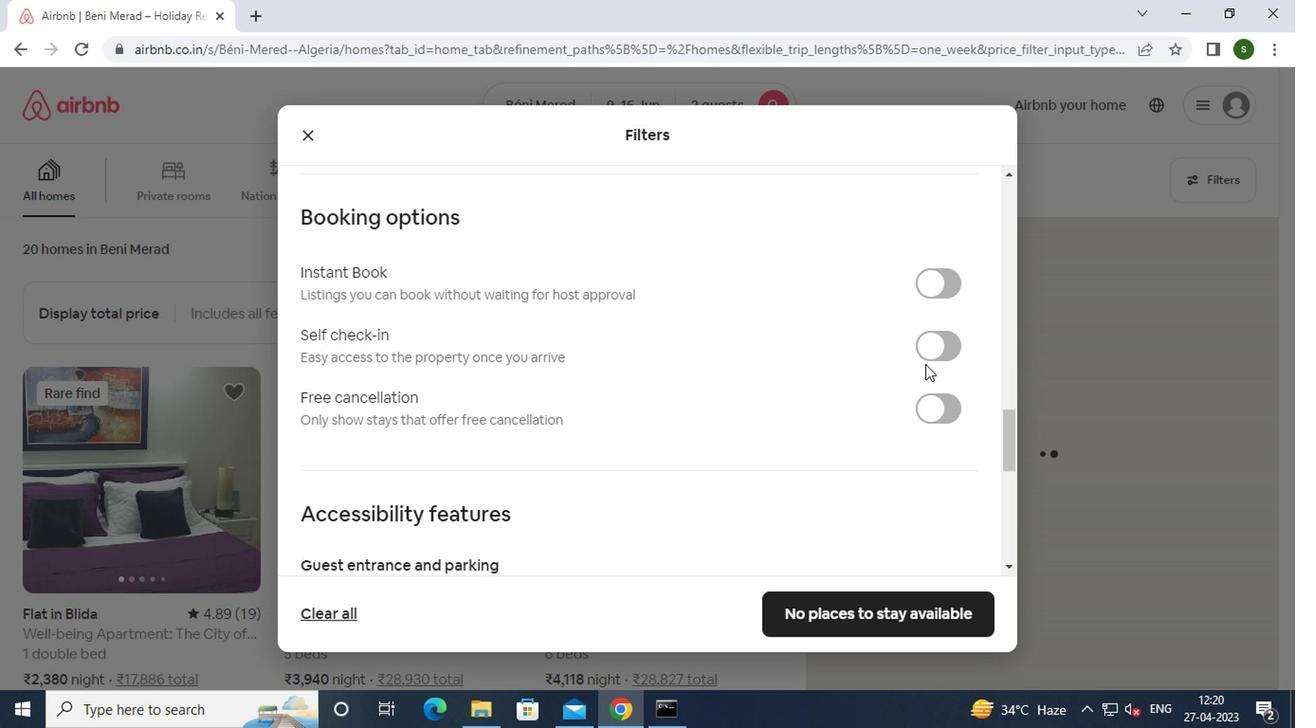 
Action: Mouse pressed left at (925, 341)
Screenshot: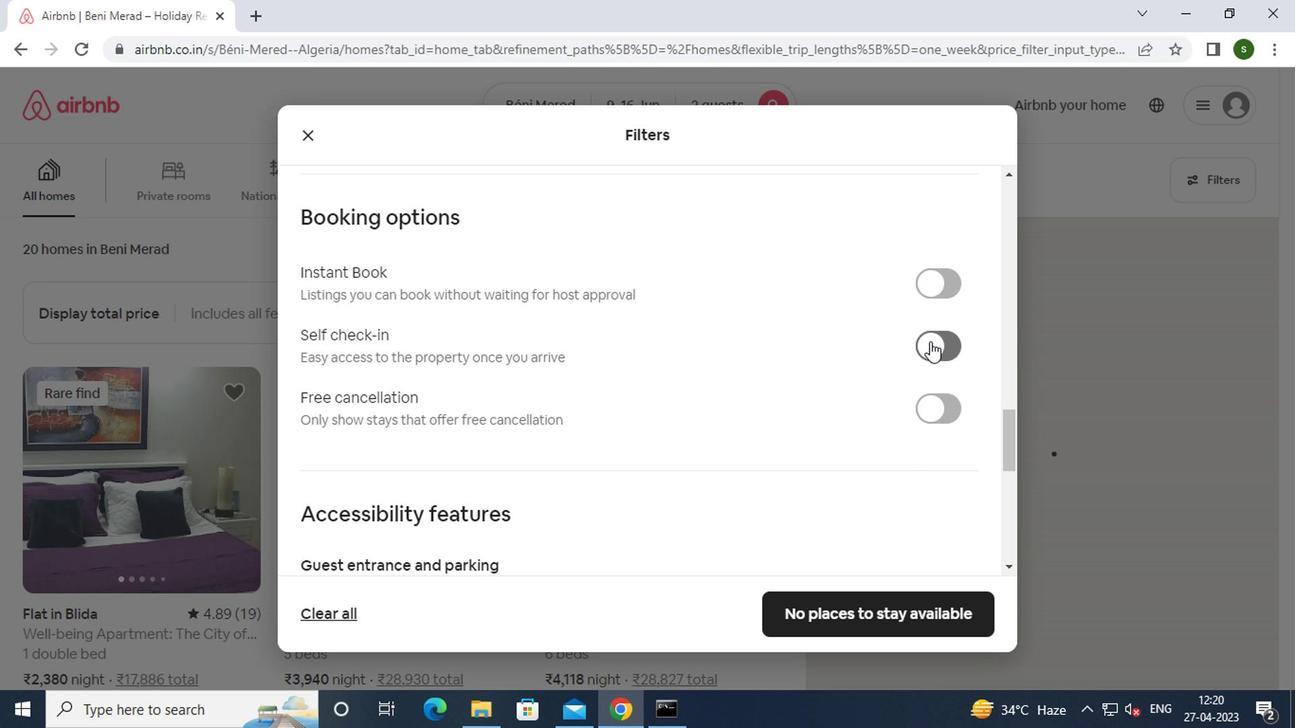 
Action: Mouse moved to (849, 599)
Screenshot: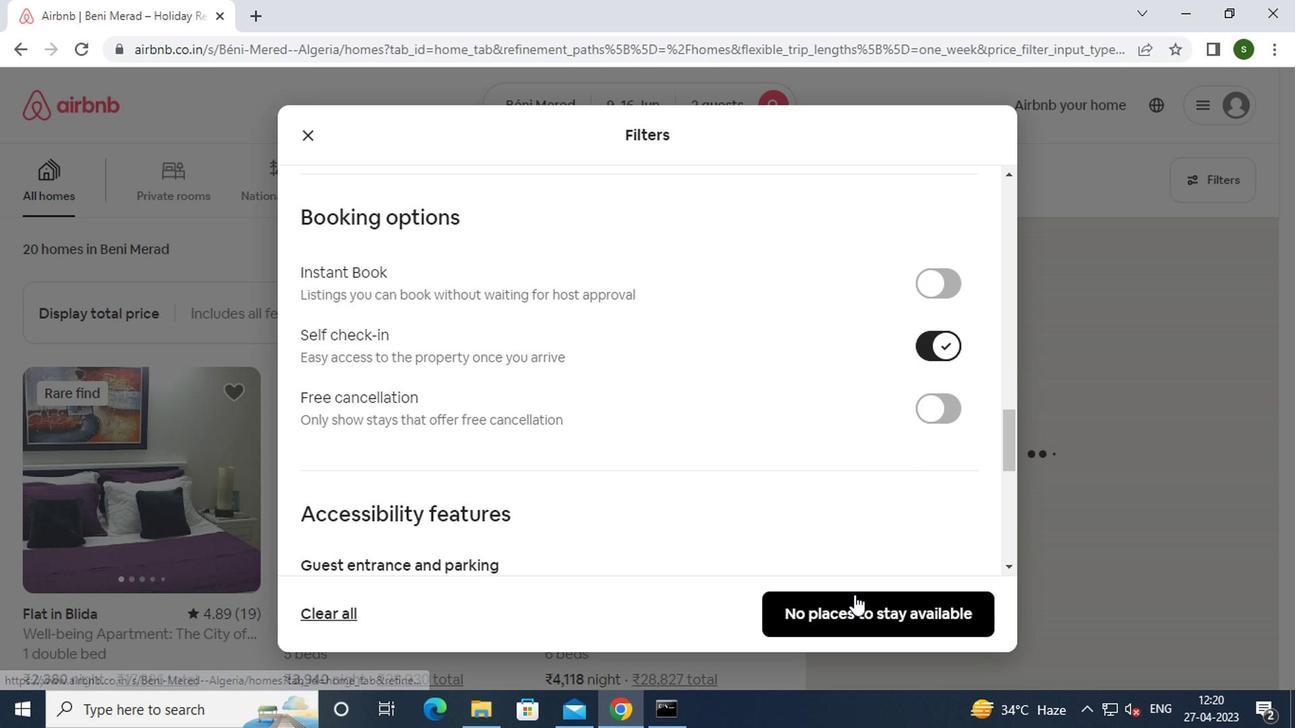 
Action: Mouse pressed left at (849, 599)
Screenshot: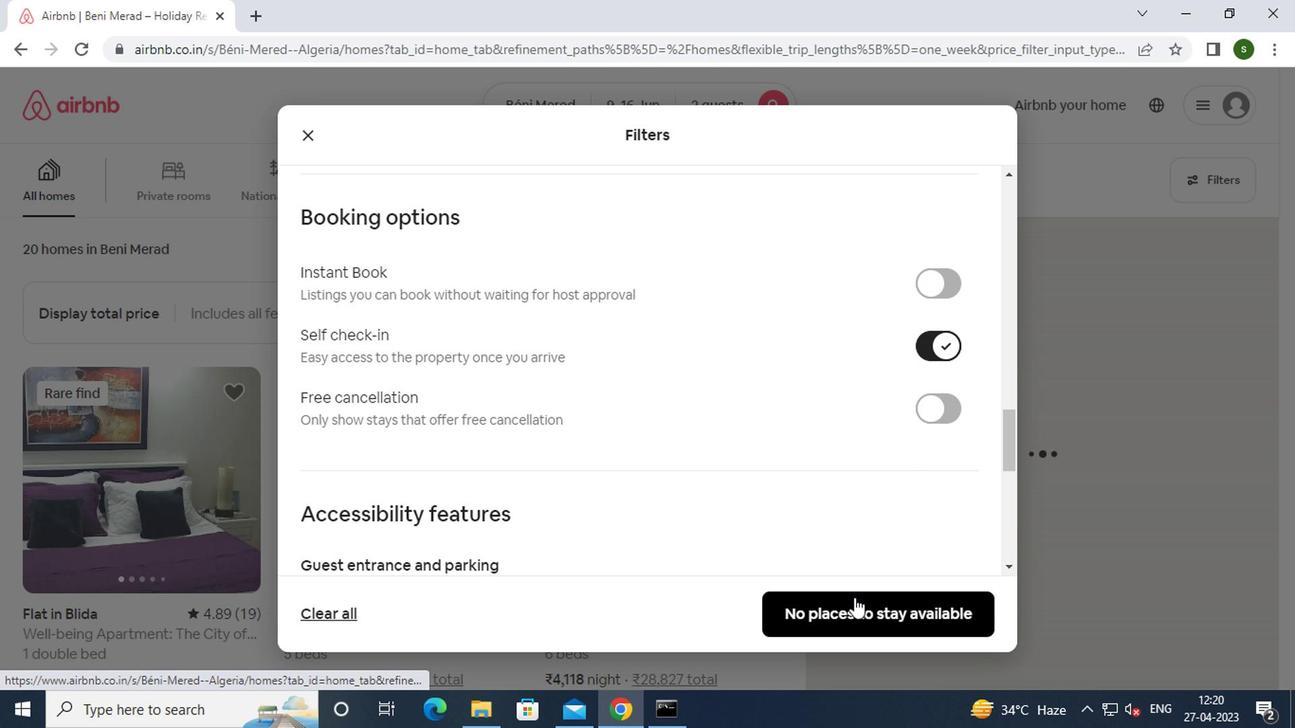 
Action: Mouse moved to (849, 601)
Screenshot: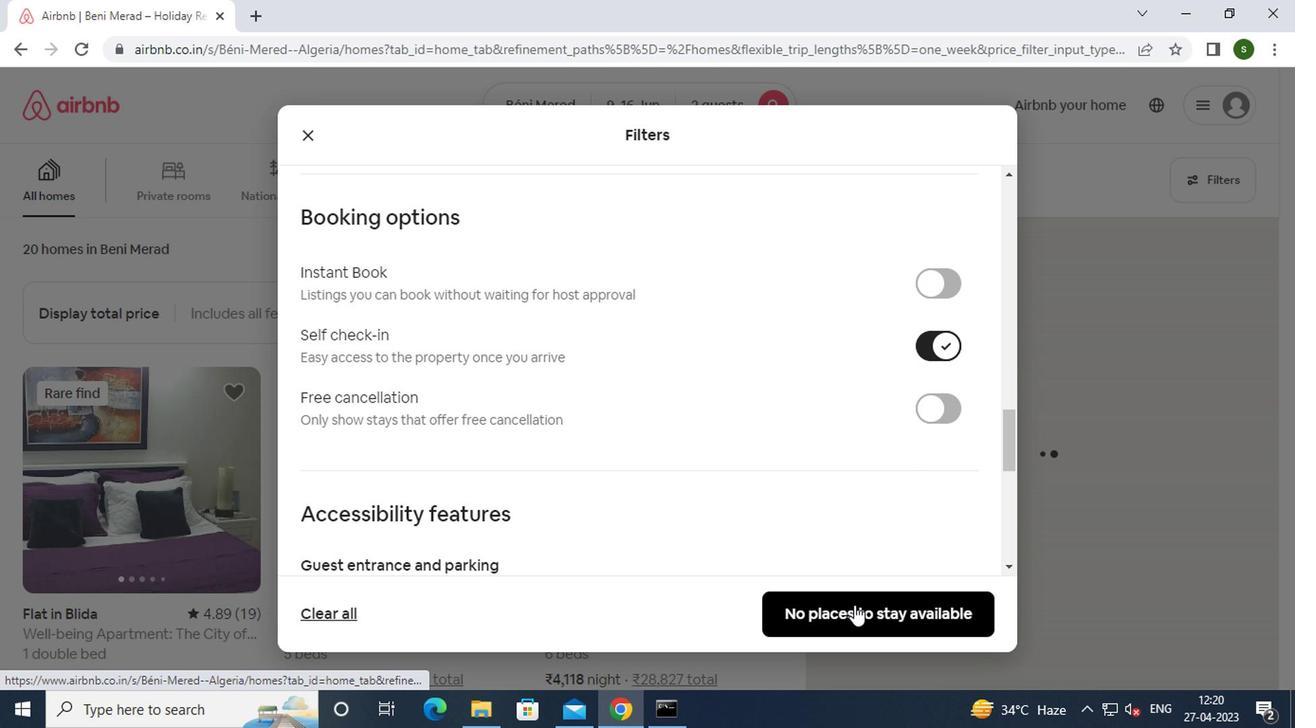 
